 Task: Add an event with the title Casual Interview with Candidate F, date '2023/11/21', time 7:30 AM to 9:30 AM, logged in from the account softage.10@softage.netand send the event invitation to softage.4@softage.net and softage.5@softage.net. Set a reminder for the event At time of event
Action: Mouse moved to (105, 118)
Screenshot: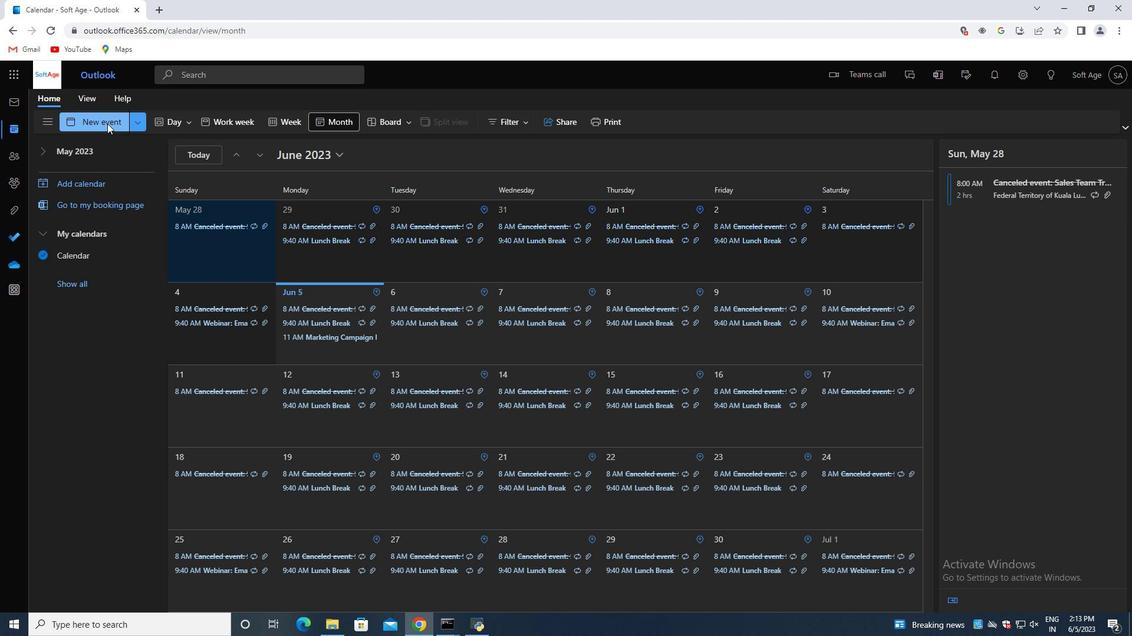 
Action: Mouse pressed left at (105, 118)
Screenshot: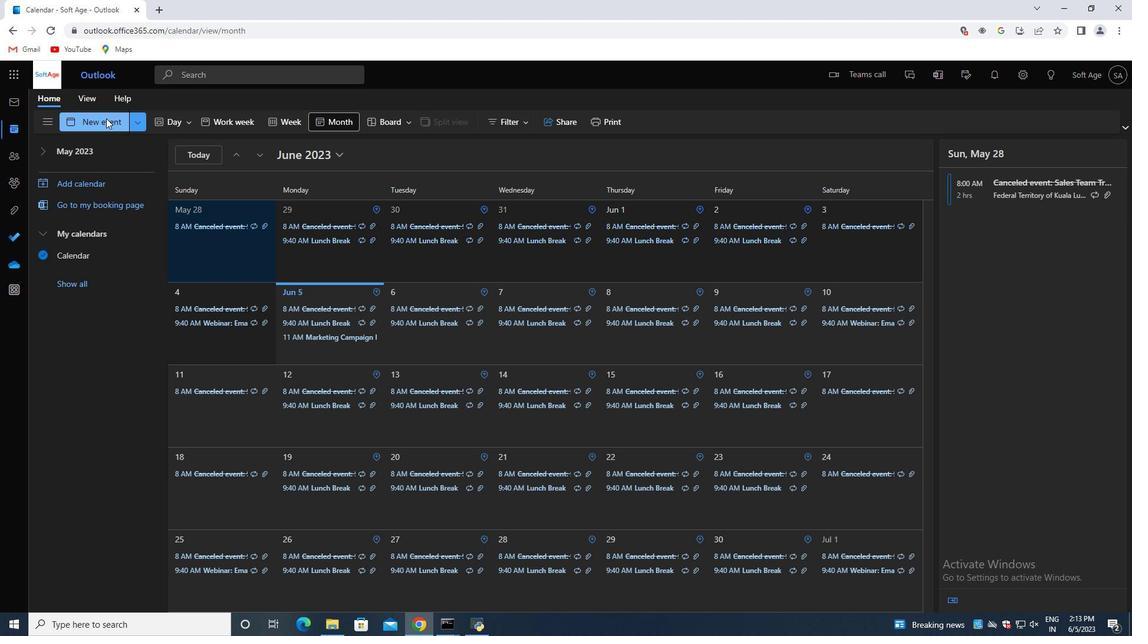 
Action: Mouse moved to (291, 194)
Screenshot: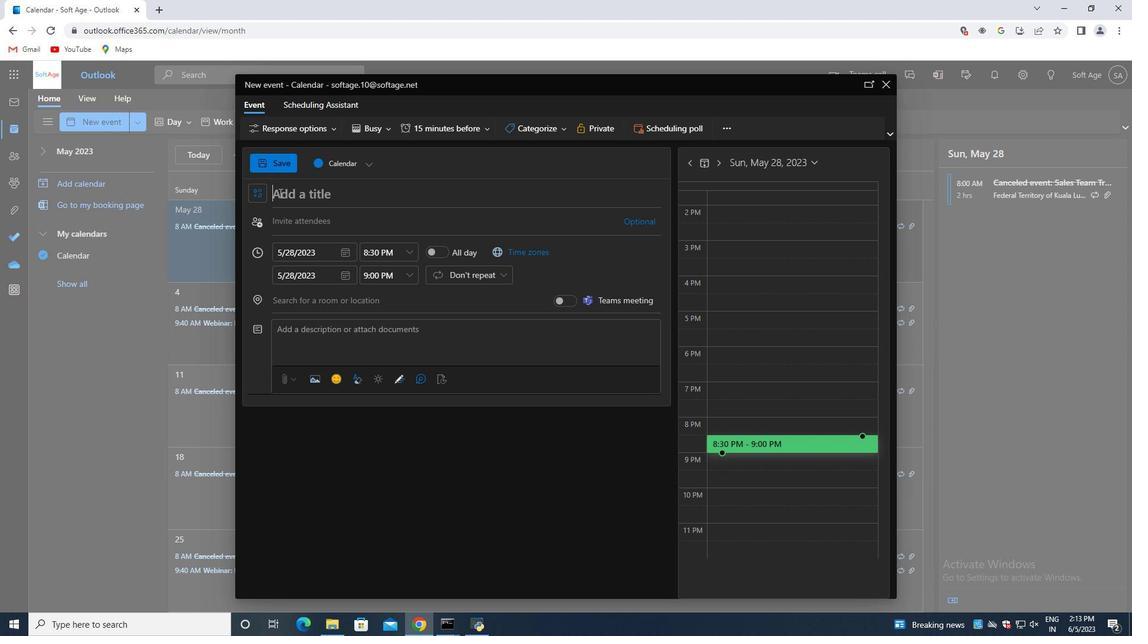 
Action: Mouse pressed left at (291, 194)
Screenshot: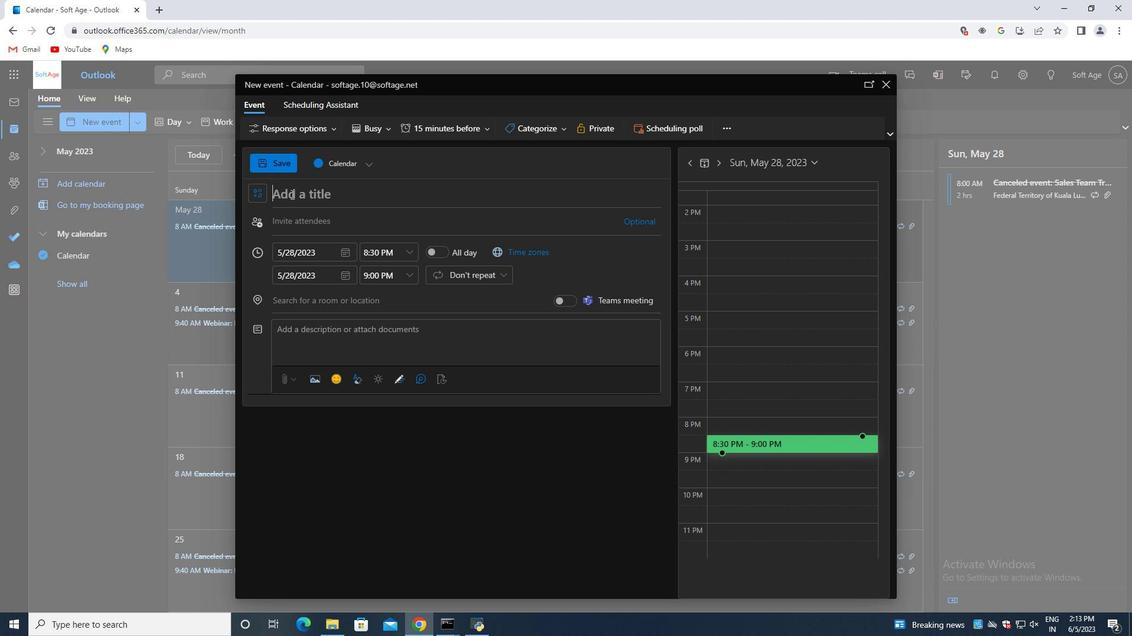 
Action: Key pressed <Key.shift>Casual<Key.space><Key.shift>Interview<Key.space>with<Key.space><Key.shift><Key.shift>Candidate<Key.space><Key.shift>F
Screenshot: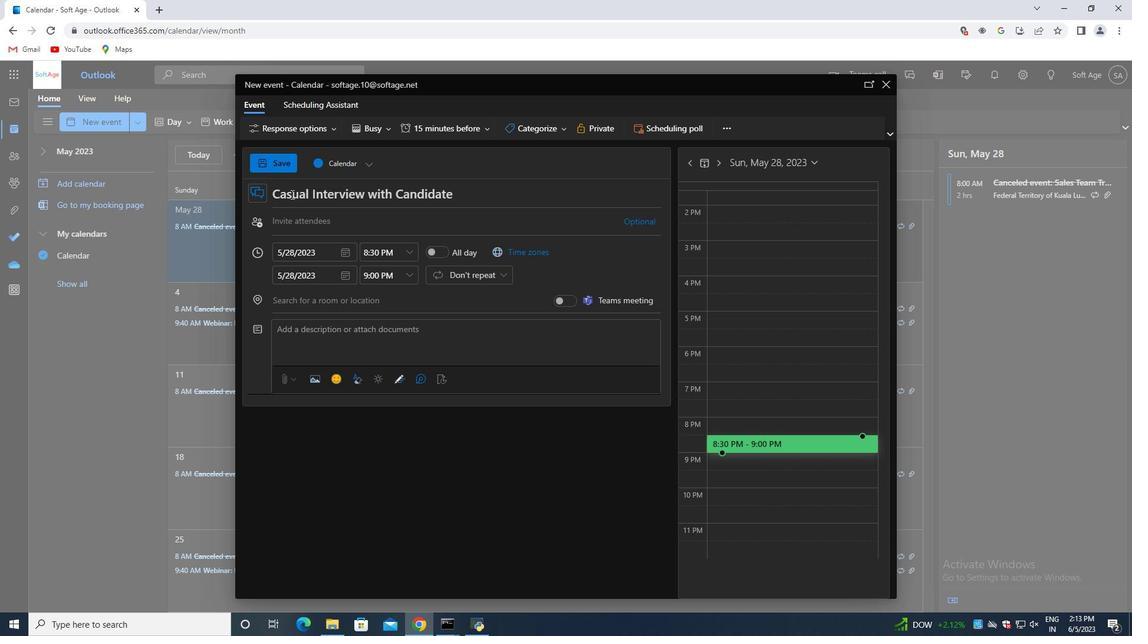 
Action: Mouse moved to (346, 250)
Screenshot: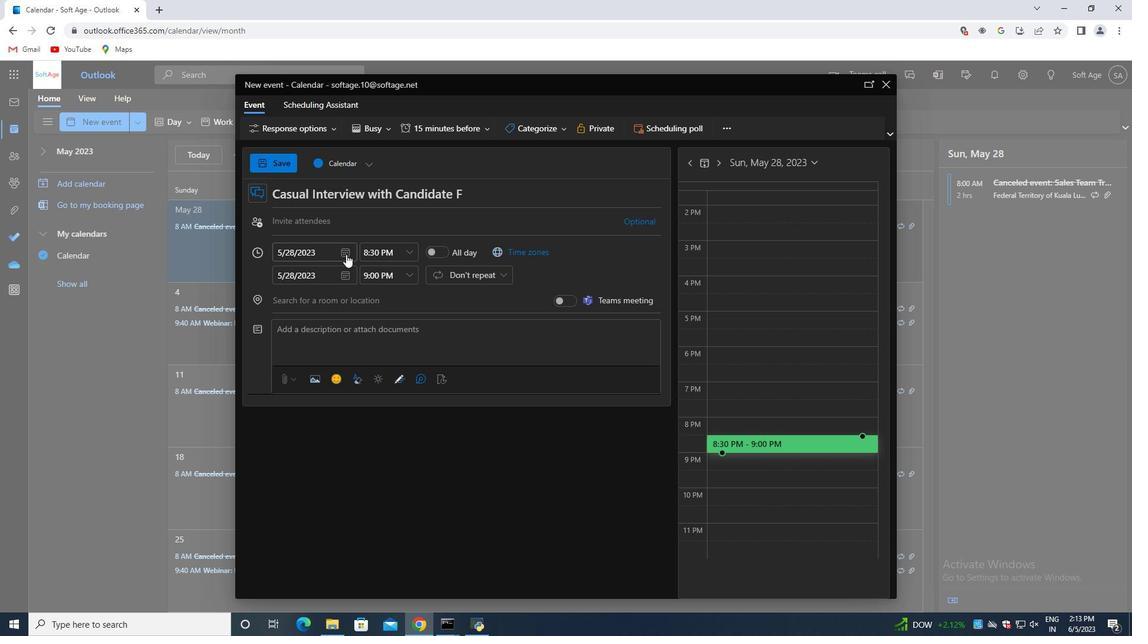 
Action: Mouse pressed left at (346, 250)
Screenshot: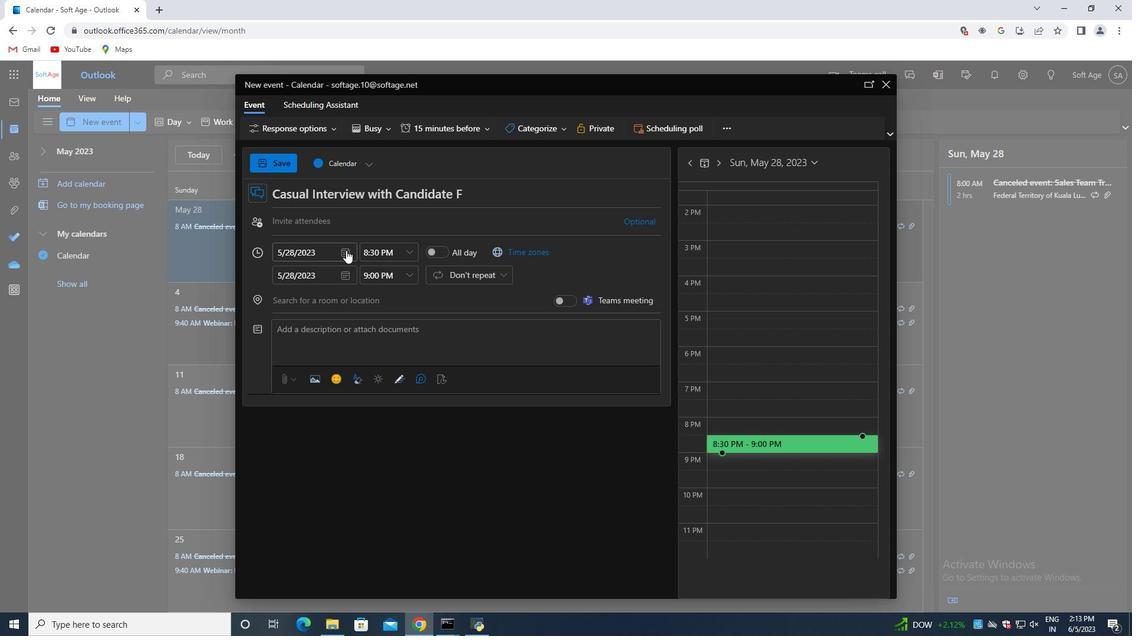 
Action: Mouse moved to (384, 277)
Screenshot: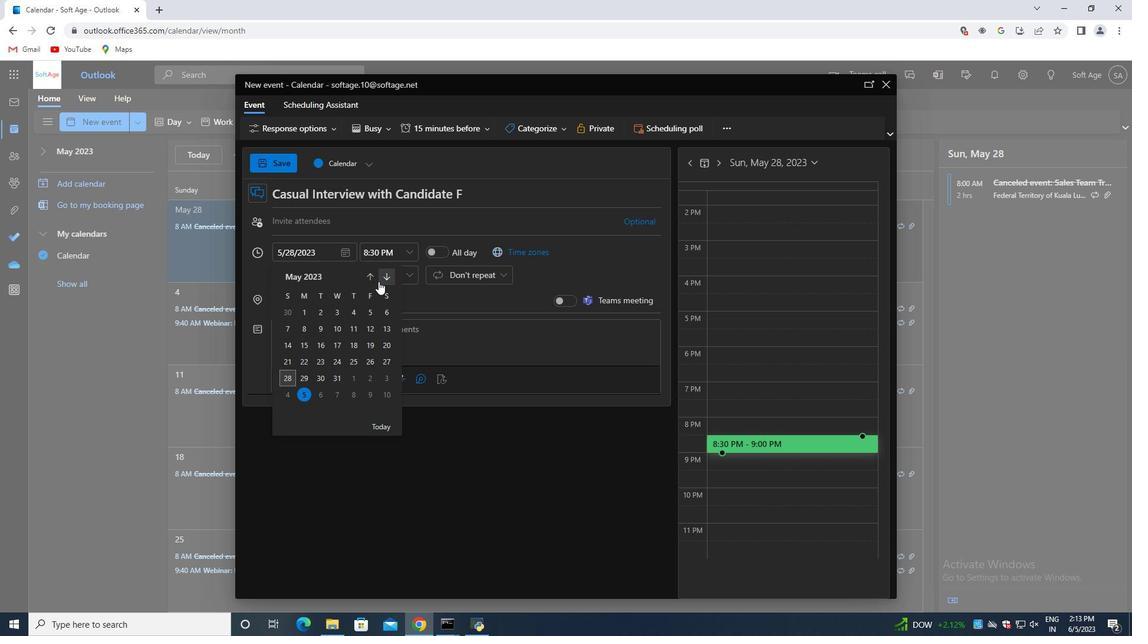 
Action: Mouse pressed left at (384, 277)
Screenshot: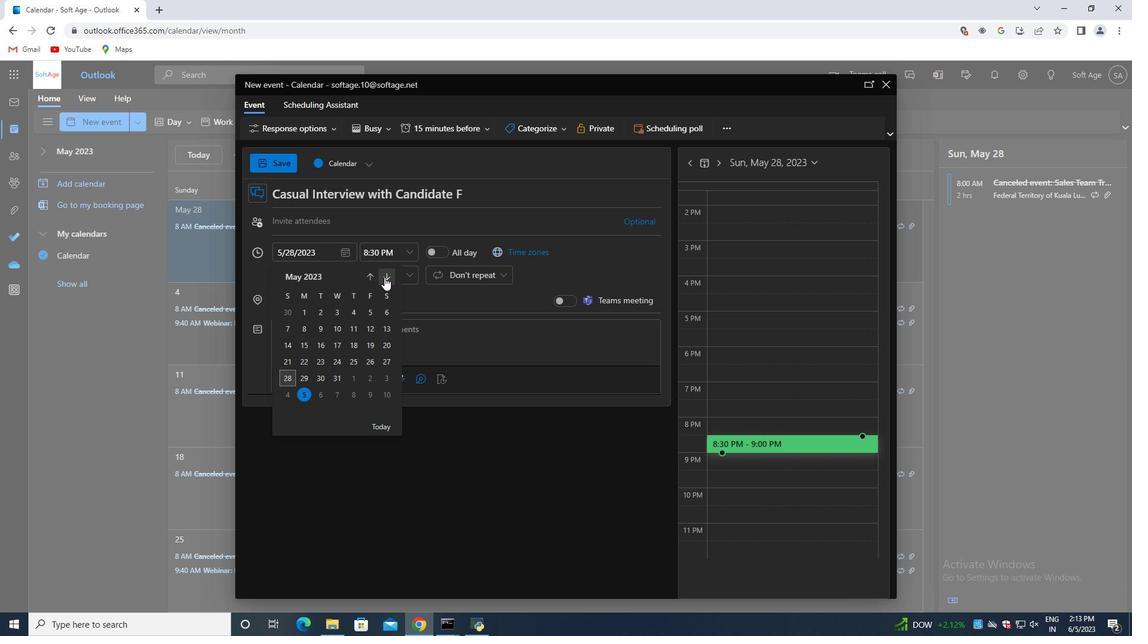 
Action: Mouse pressed left at (384, 277)
Screenshot: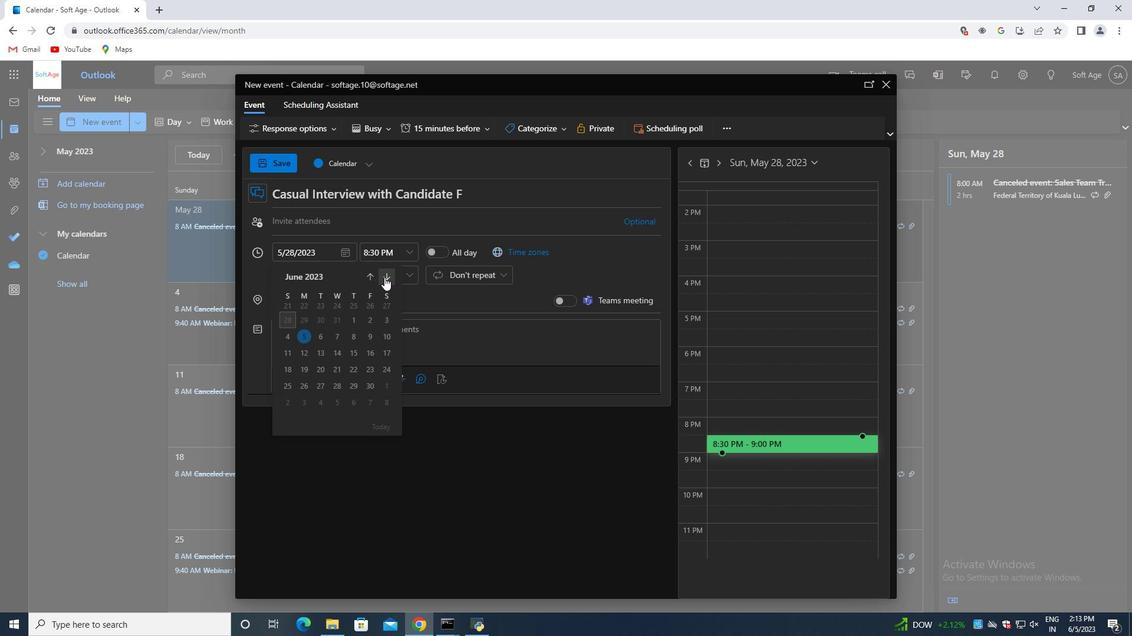 
Action: Mouse pressed left at (384, 277)
Screenshot: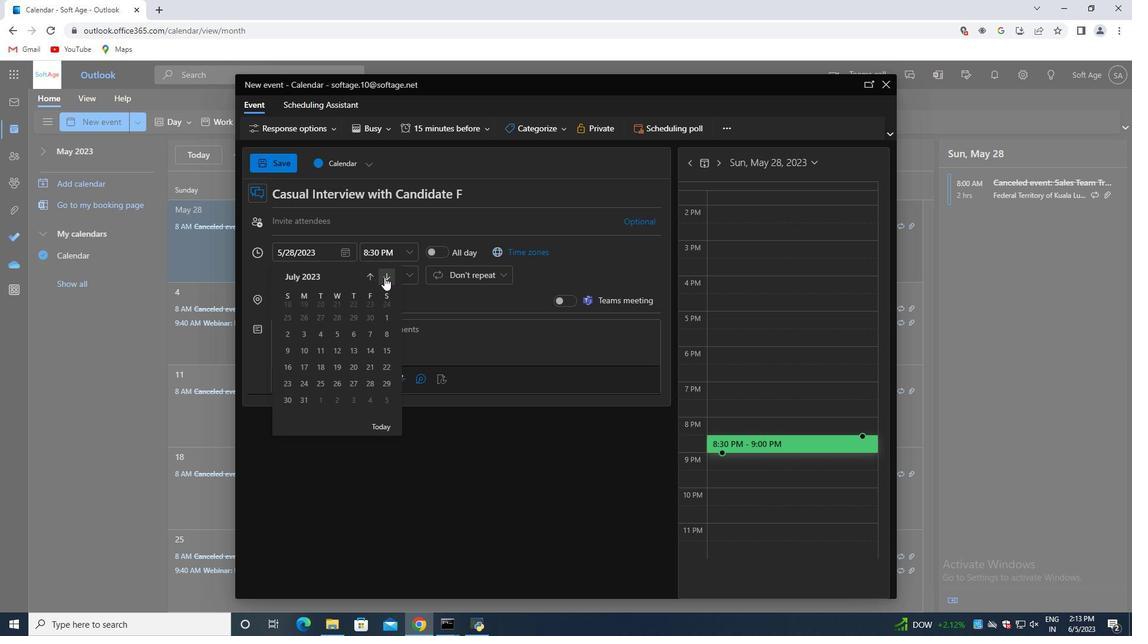 
Action: Mouse moved to (384, 276)
Screenshot: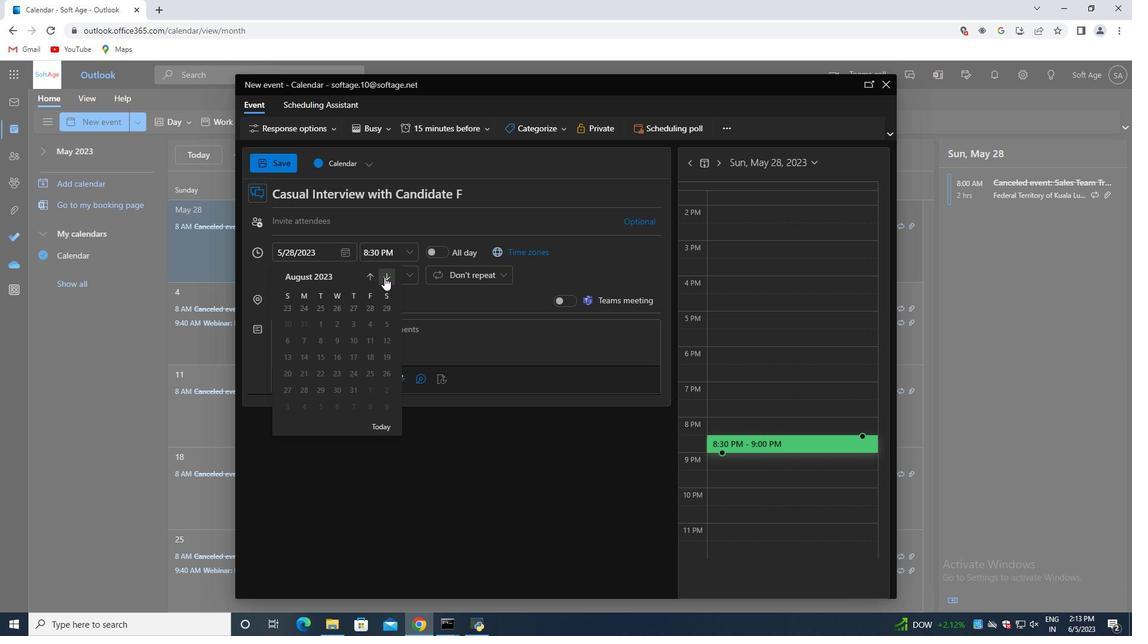 
Action: Mouse pressed left at (384, 276)
Screenshot: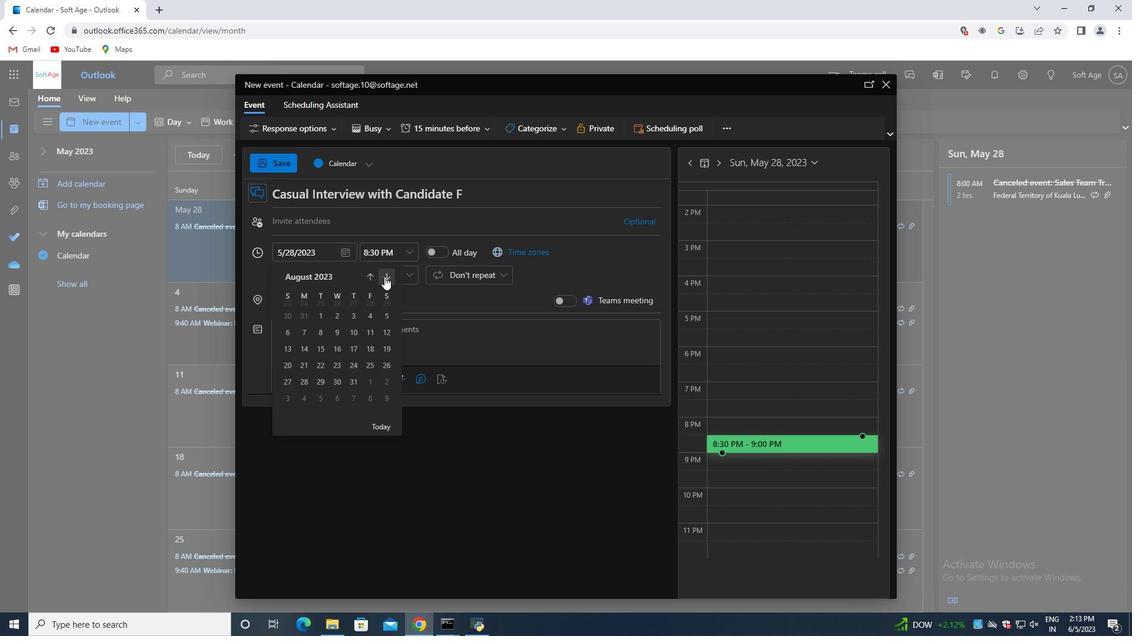 
Action: Mouse pressed left at (384, 276)
Screenshot: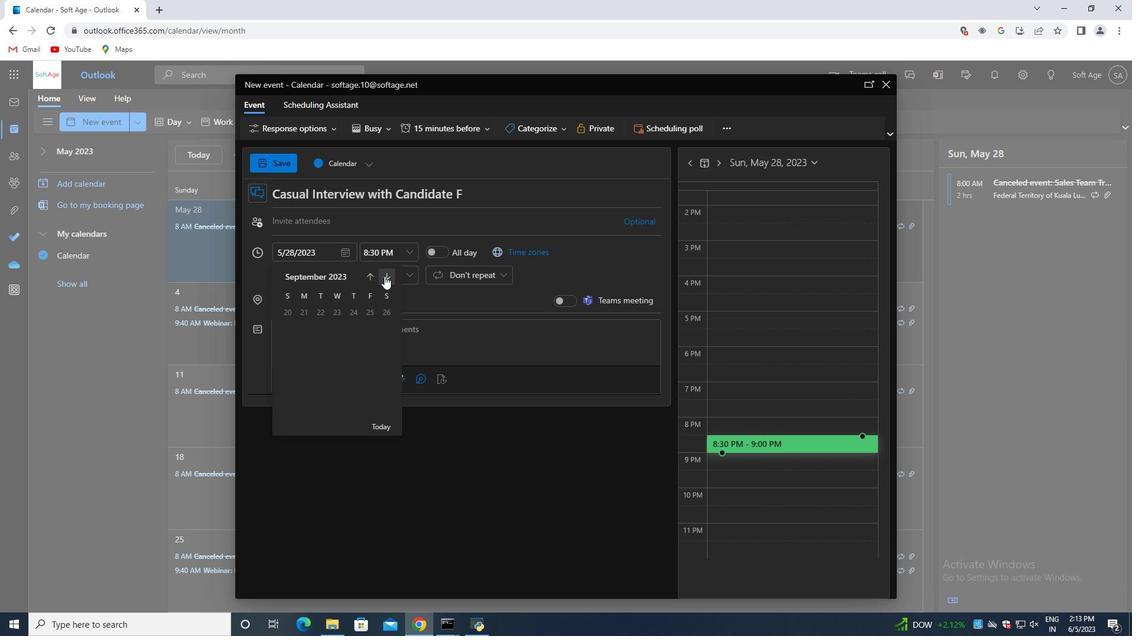 
Action: Mouse pressed left at (384, 276)
Screenshot: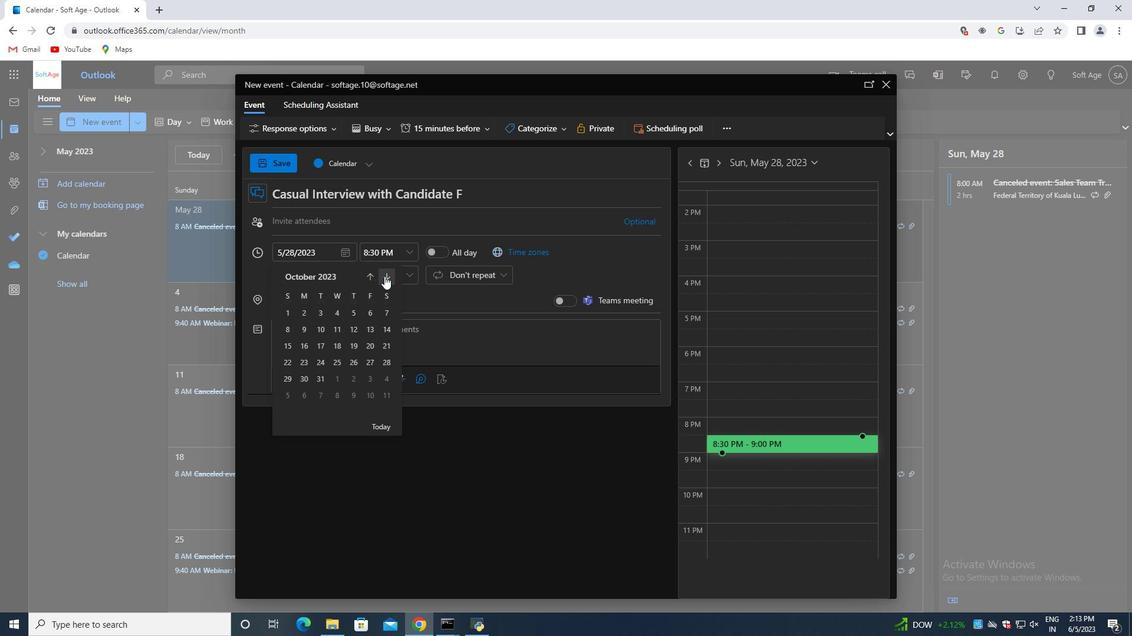 
Action: Mouse moved to (317, 363)
Screenshot: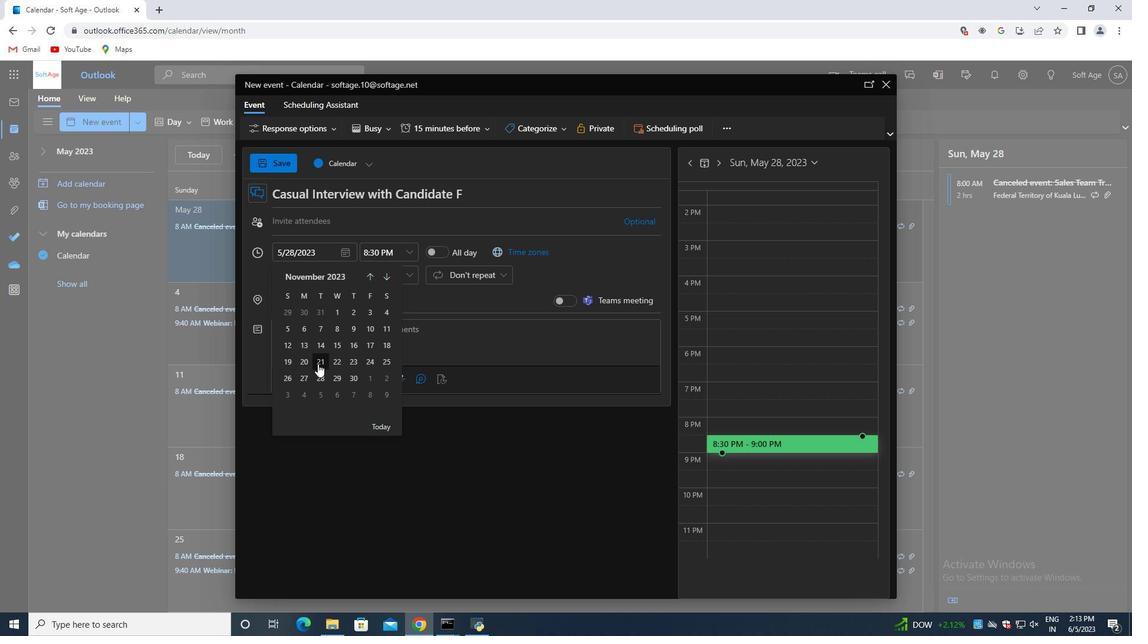 
Action: Mouse pressed left at (317, 363)
Screenshot: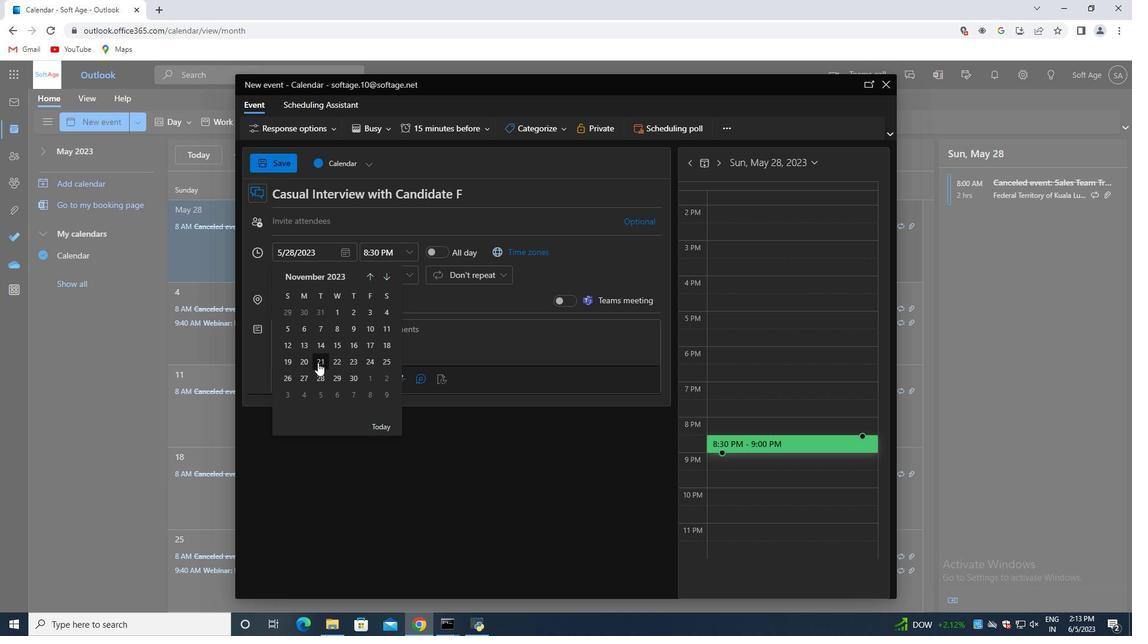 
Action: Mouse moved to (410, 257)
Screenshot: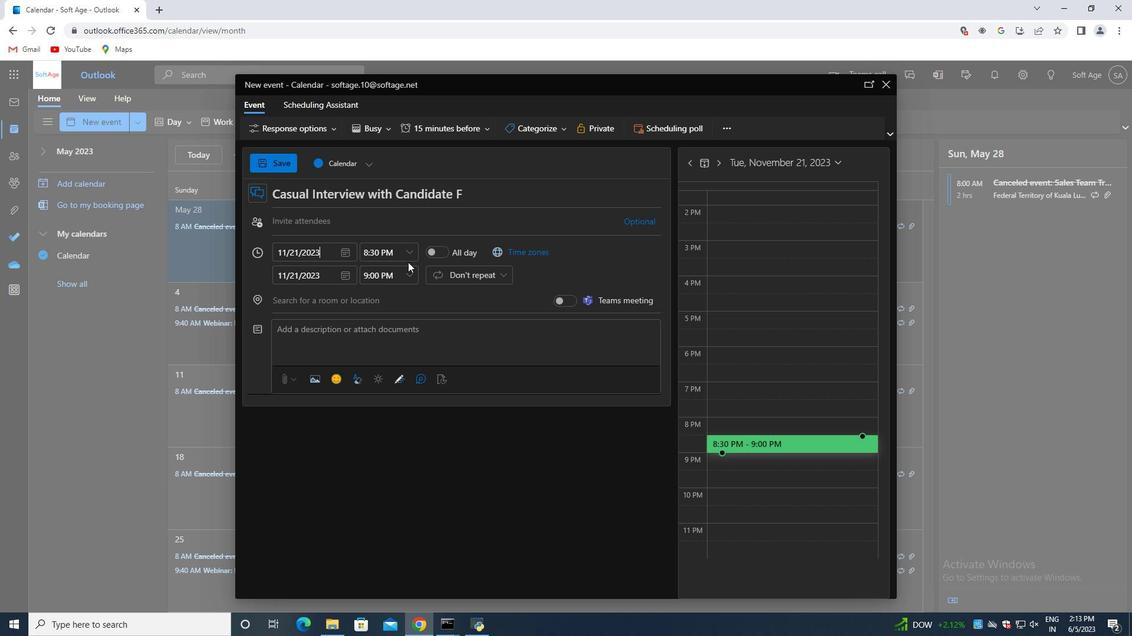 
Action: Mouse pressed left at (410, 257)
Screenshot: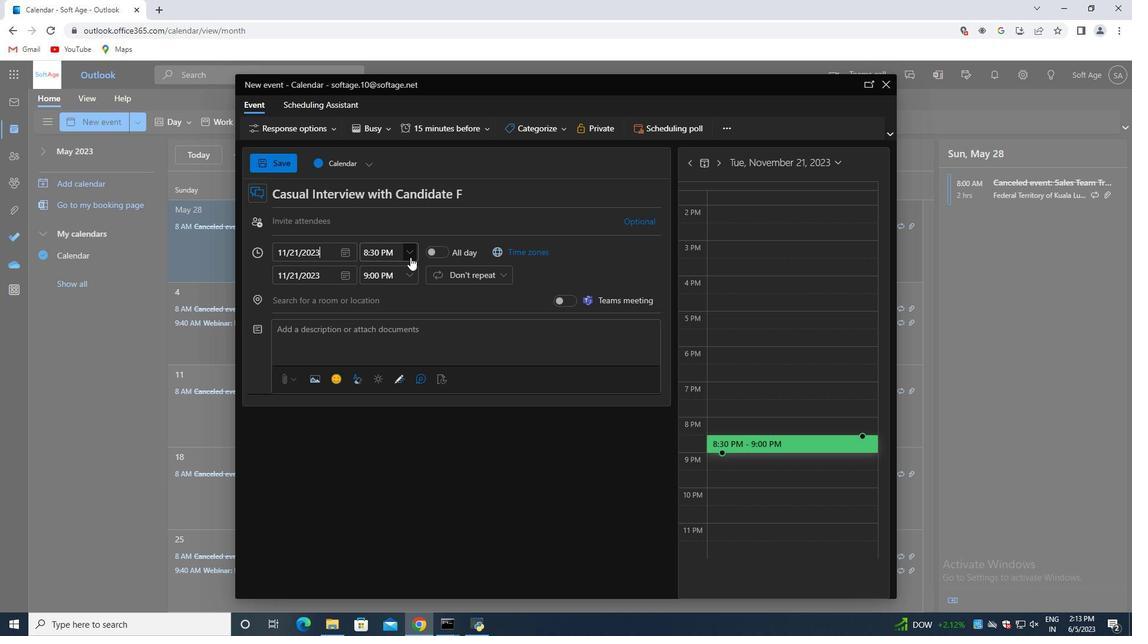 
Action: Mouse moved to (425, 265)
Screenshot: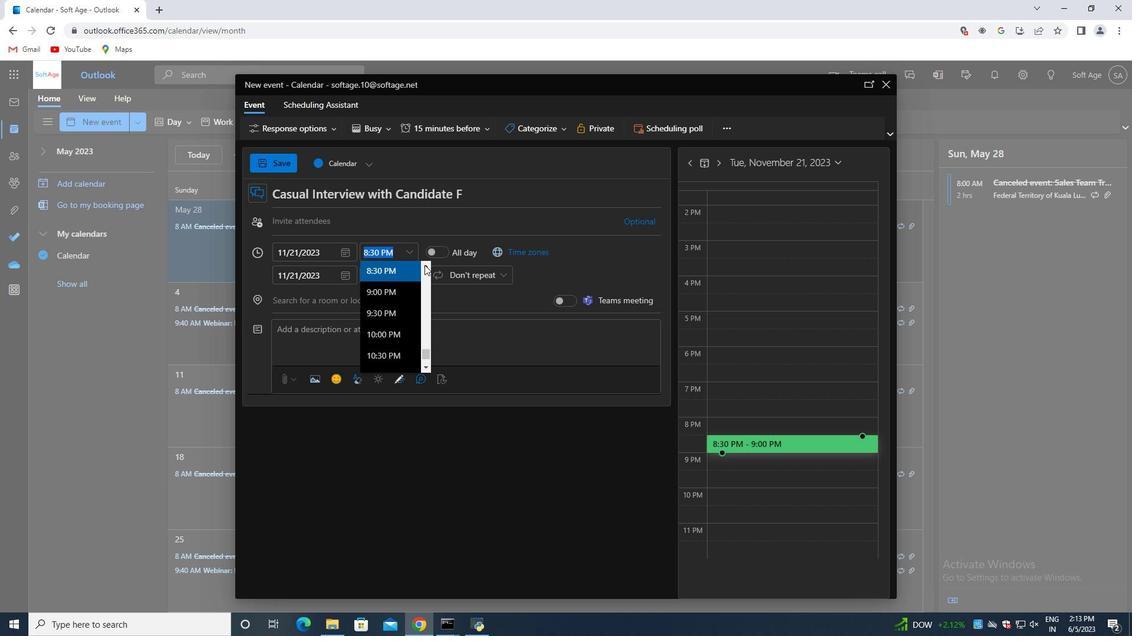 
Action: Mouse pressed left at (425, 265)
Screenshot: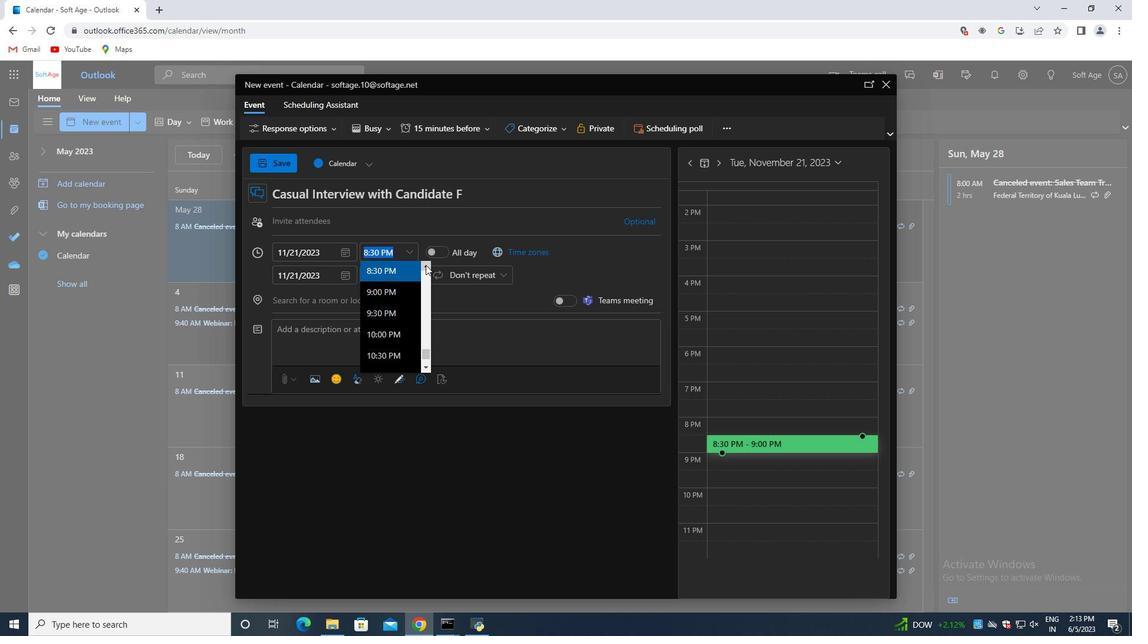 
Action: Mouse pressed left at (425, 265)
Screenshot: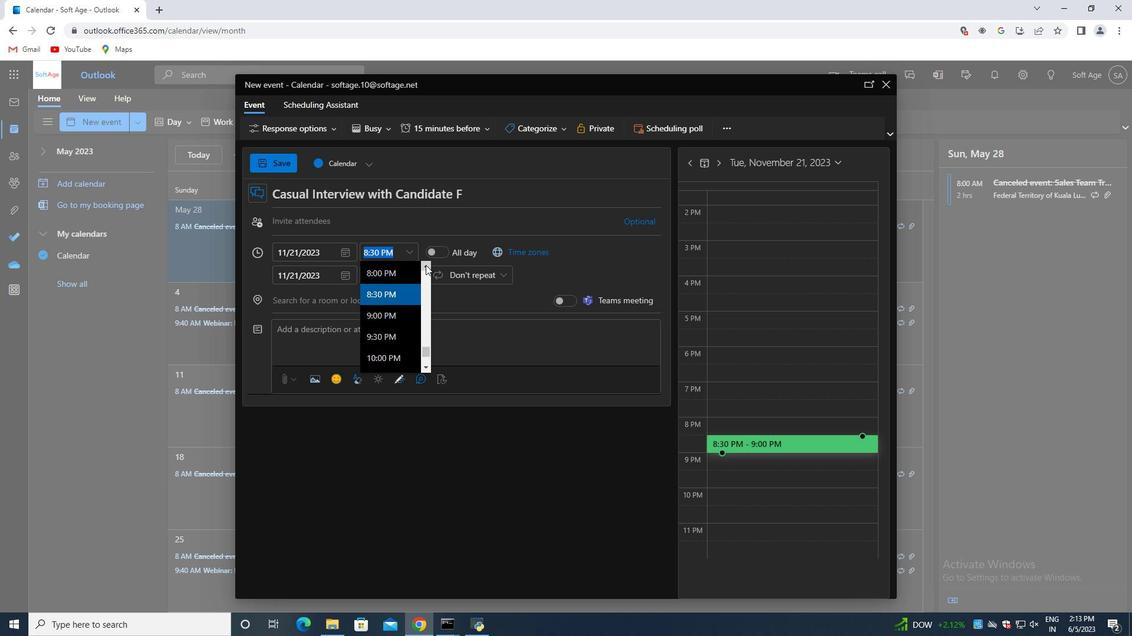 
Action: Mouse pressed left at (425, 265)
Screenshot: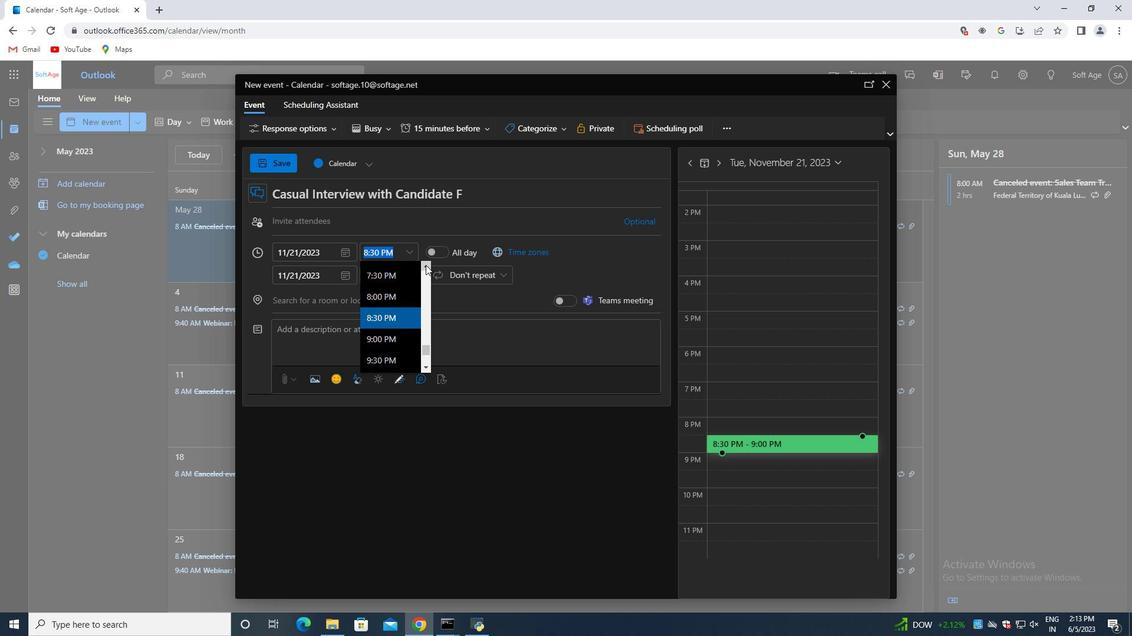 
Action: Mouse pressed left at (425, 265)
Screenshot: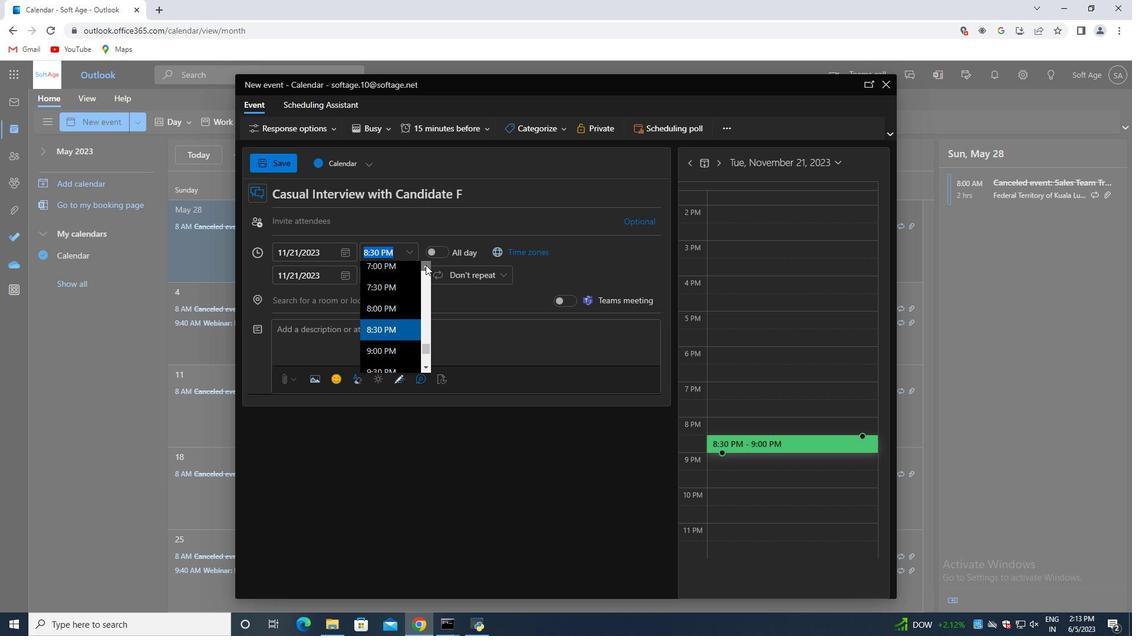 
Action: Mouse pressed left at (425, 265)
Screenshot: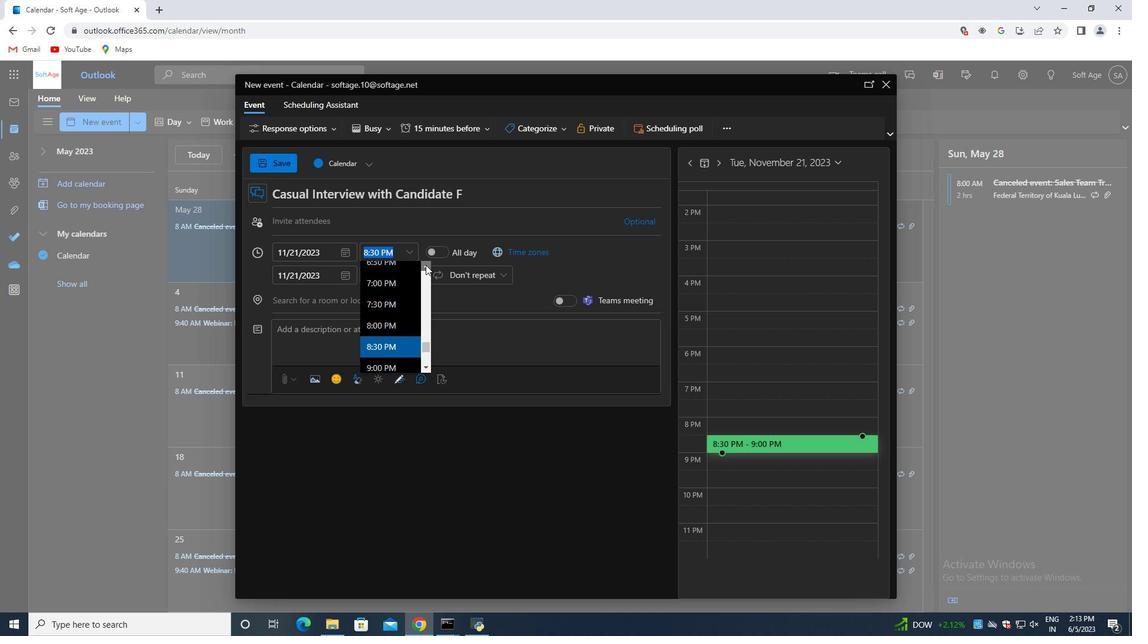 
Action: Mouse pressed left at (425, 265)
Screenshot: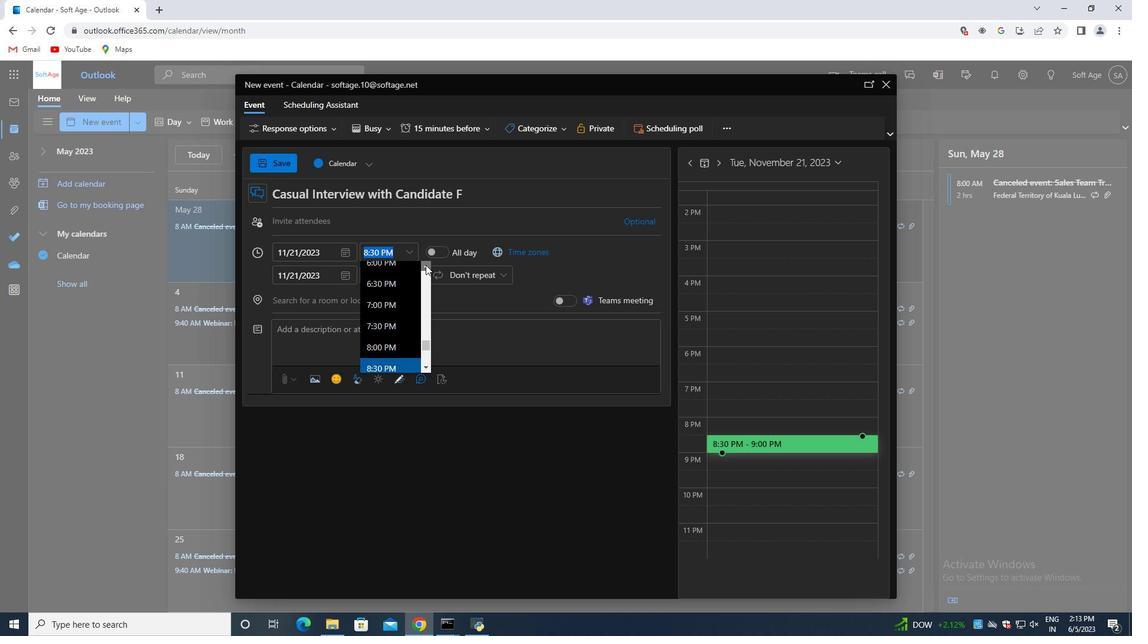 
Action: Mouse pressed left at (425, 265)
Screenshot: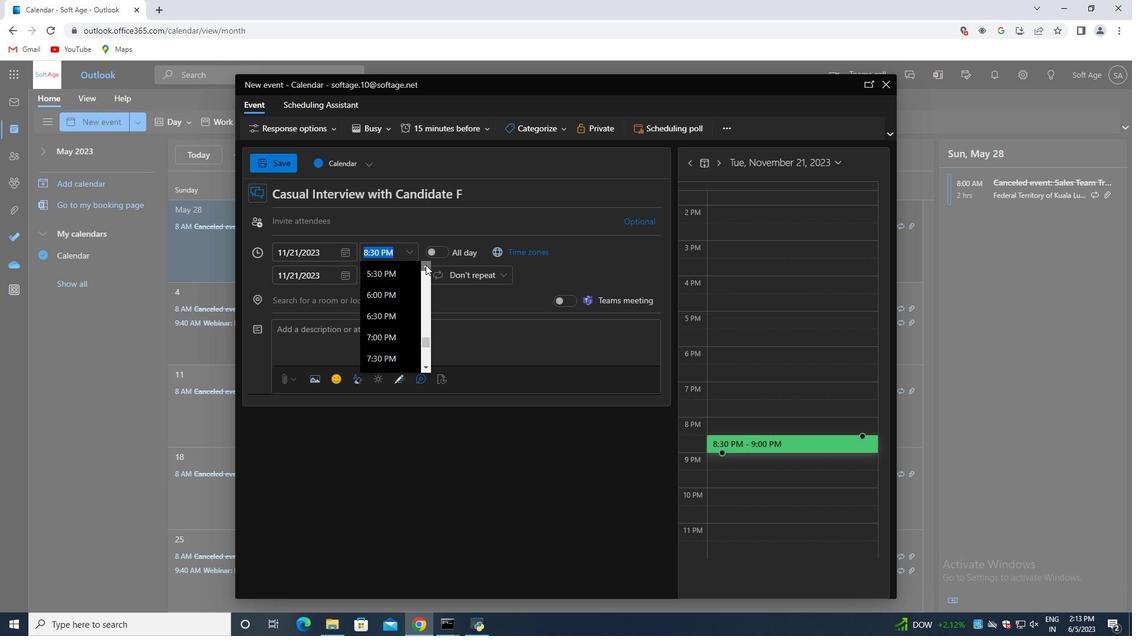 
Action: Mouse pressed left at (425, 265)
Screenshot: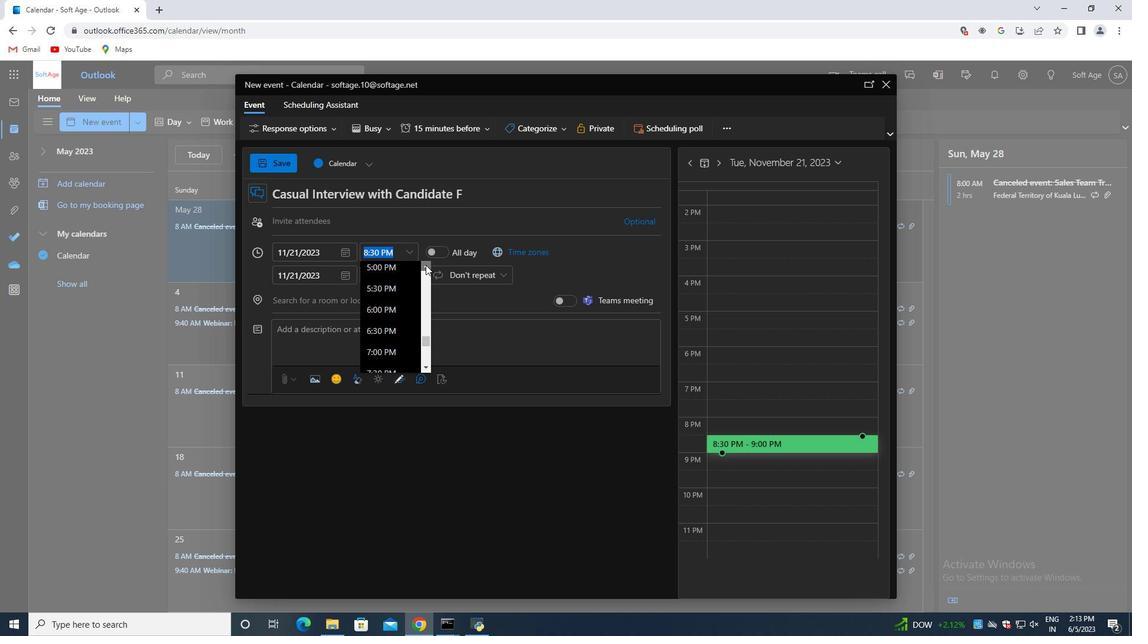 
Action: Mouse pressed left at (425, 265)
Screenshot: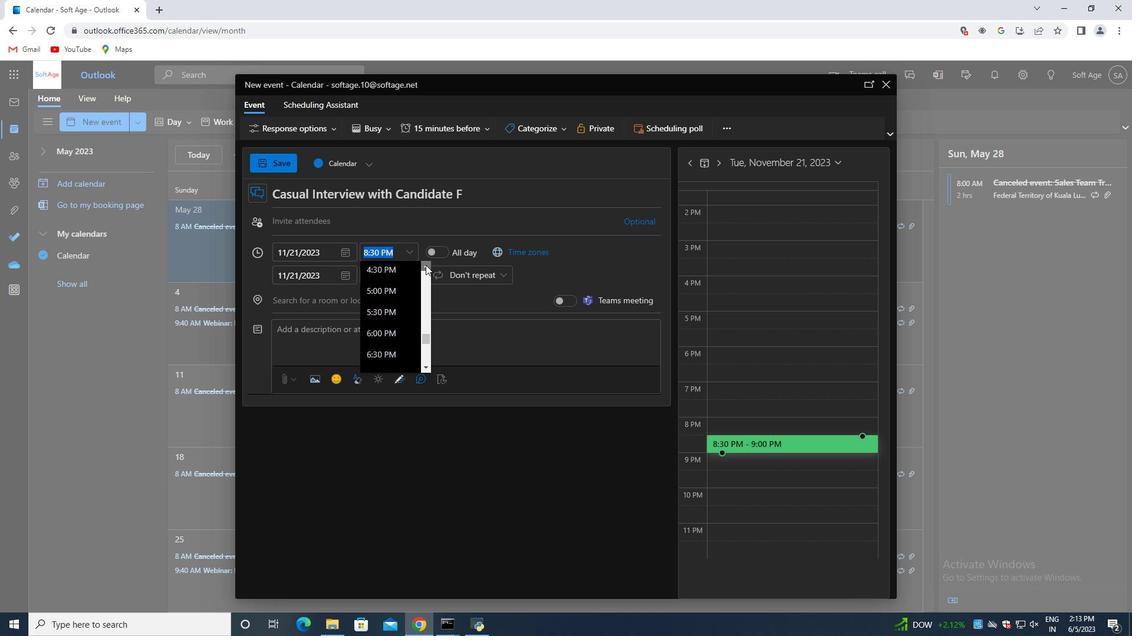 
Action: Mouse pressed left at (425, 265)
Screenshot: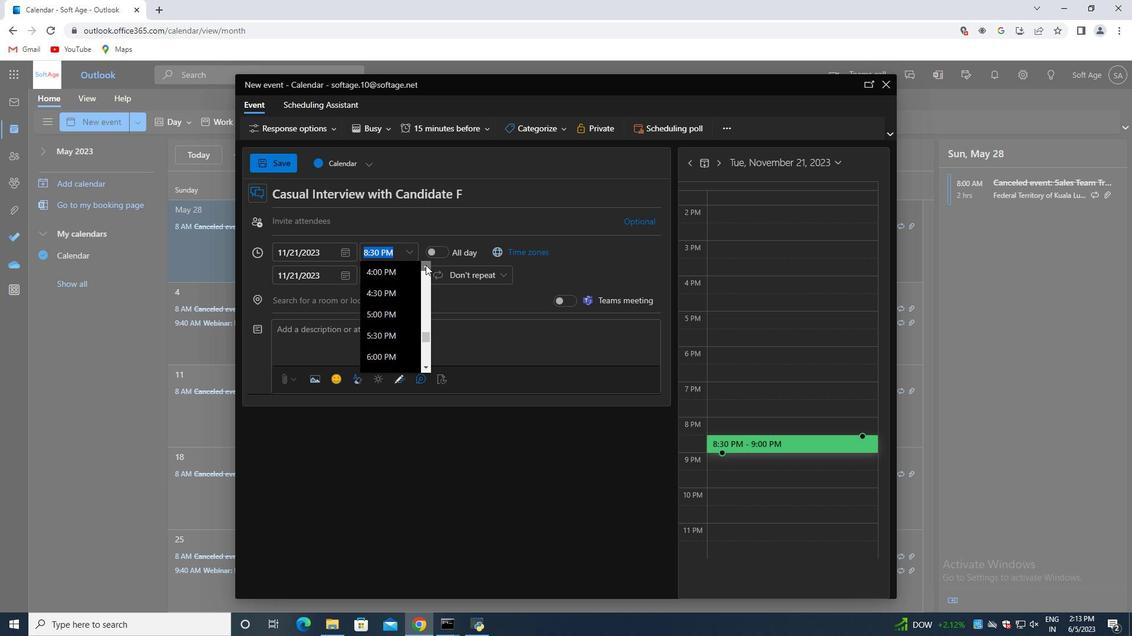 
Action: Mouse pressed left at (425, 265)
Screenshot: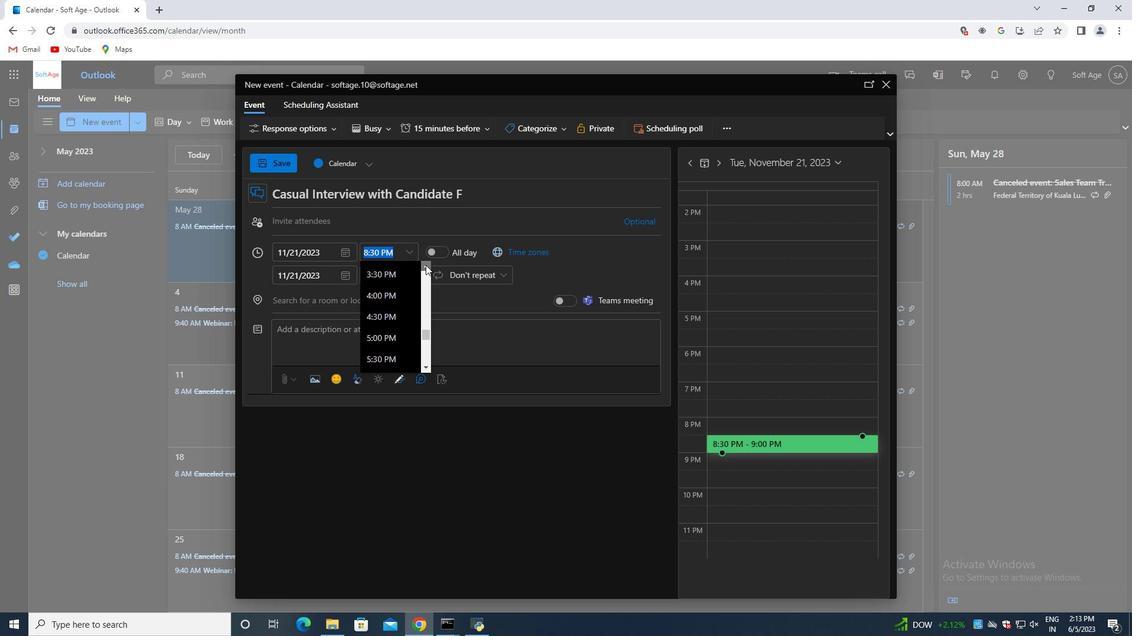 
Action: Mouse pressed left at (425, 265)
Screenshot: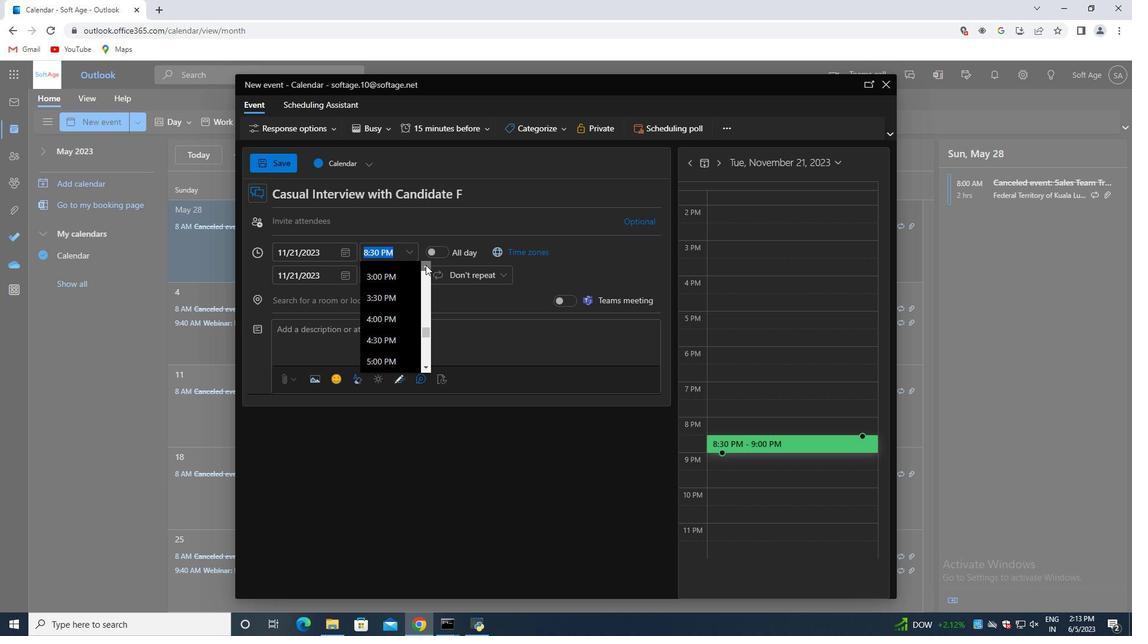 
Action: Mouse pressed left at (425, 265)
Screenshot: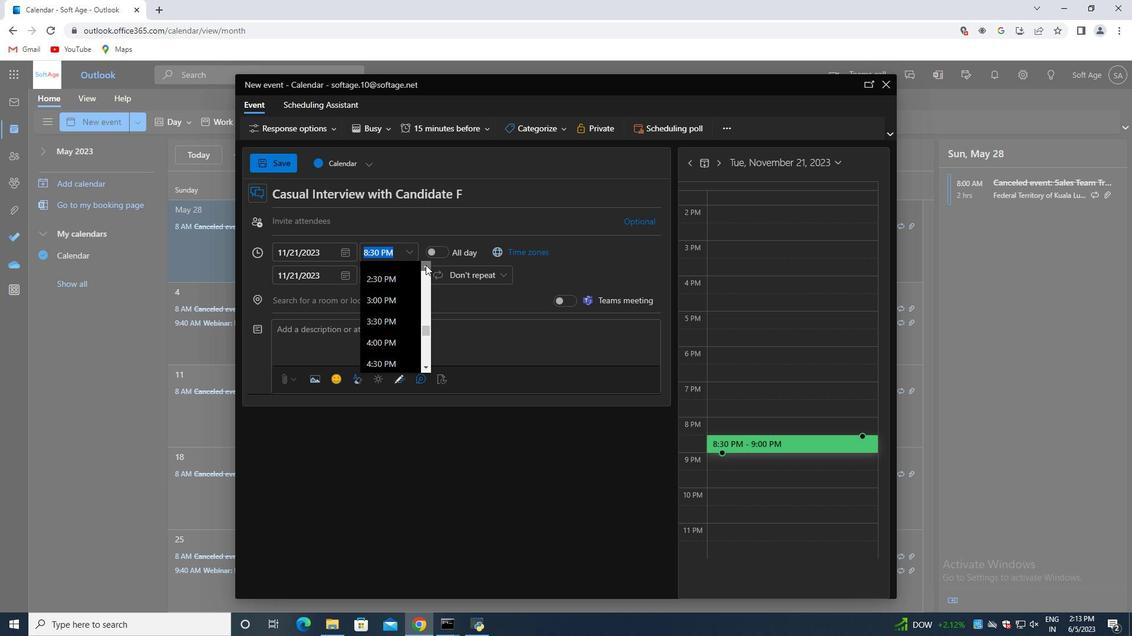 
Action: Mouse pressed left at (425, 265)
Screenshot: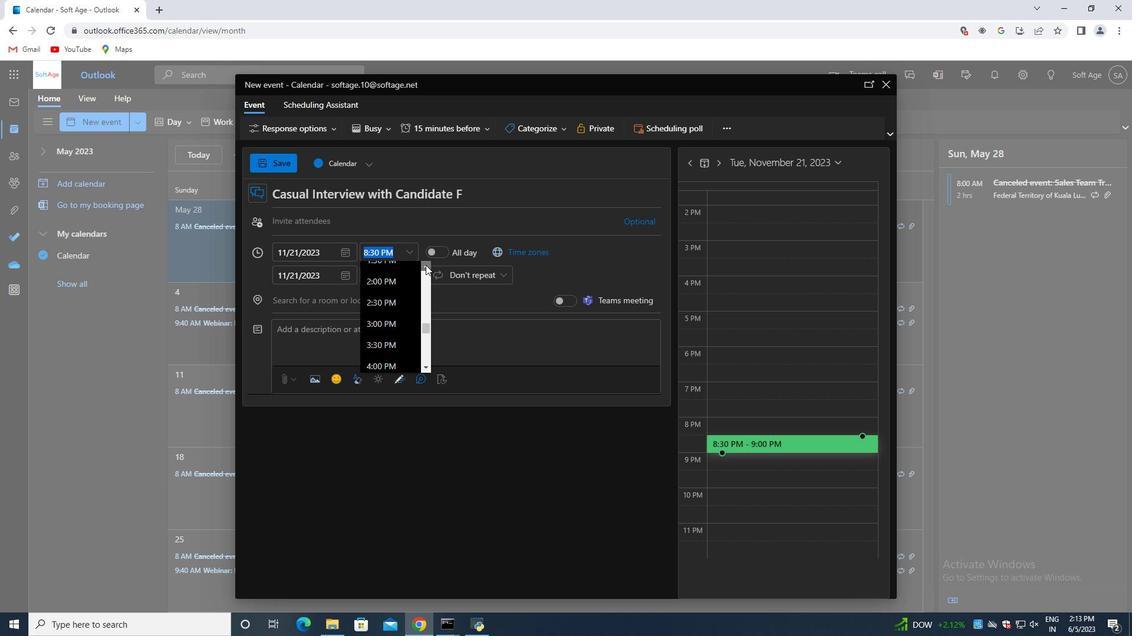 
Action: Mouse pressed left at (425, 265)
Screenshot: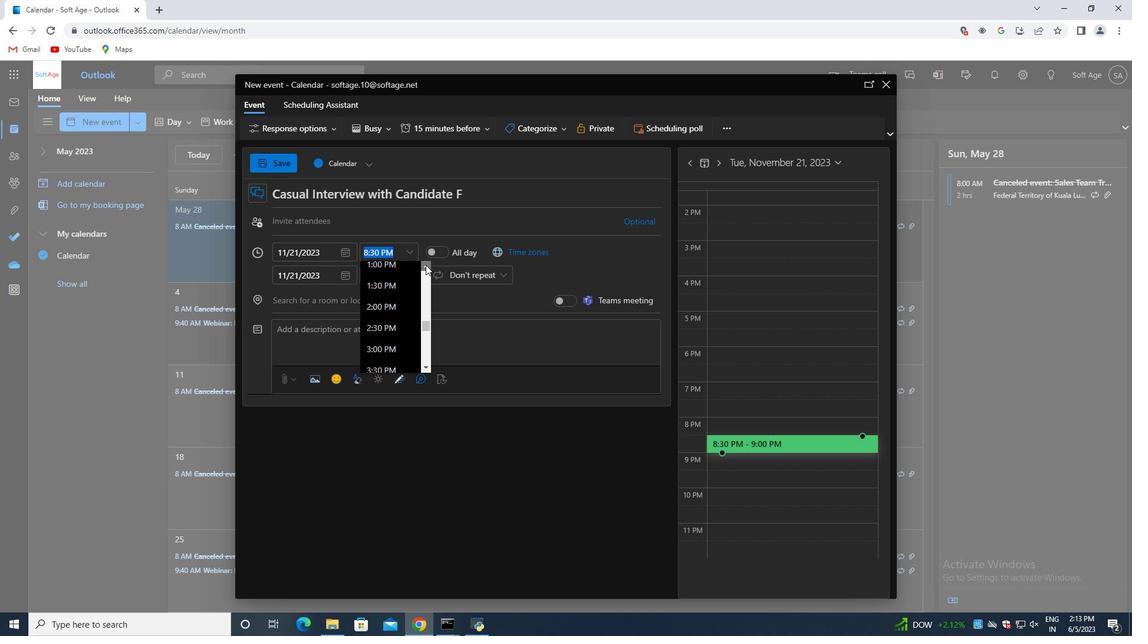 
Action: Mouse pressed left at (425, 265)
Screenshot: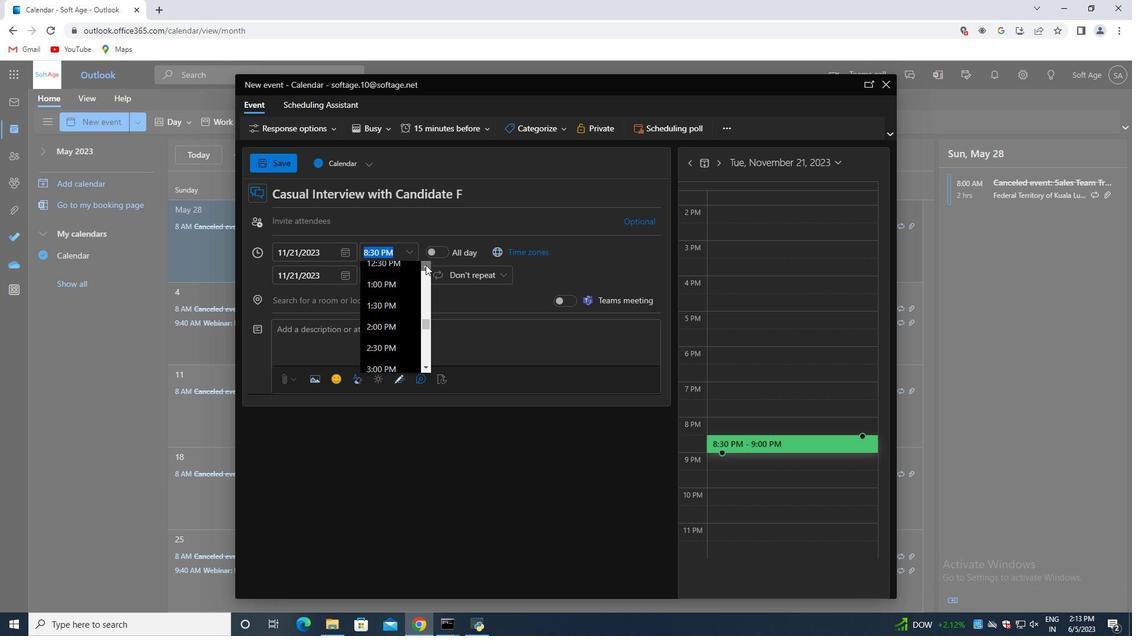 
Action: Mouse pressed left at (425, 265)
Screenshot: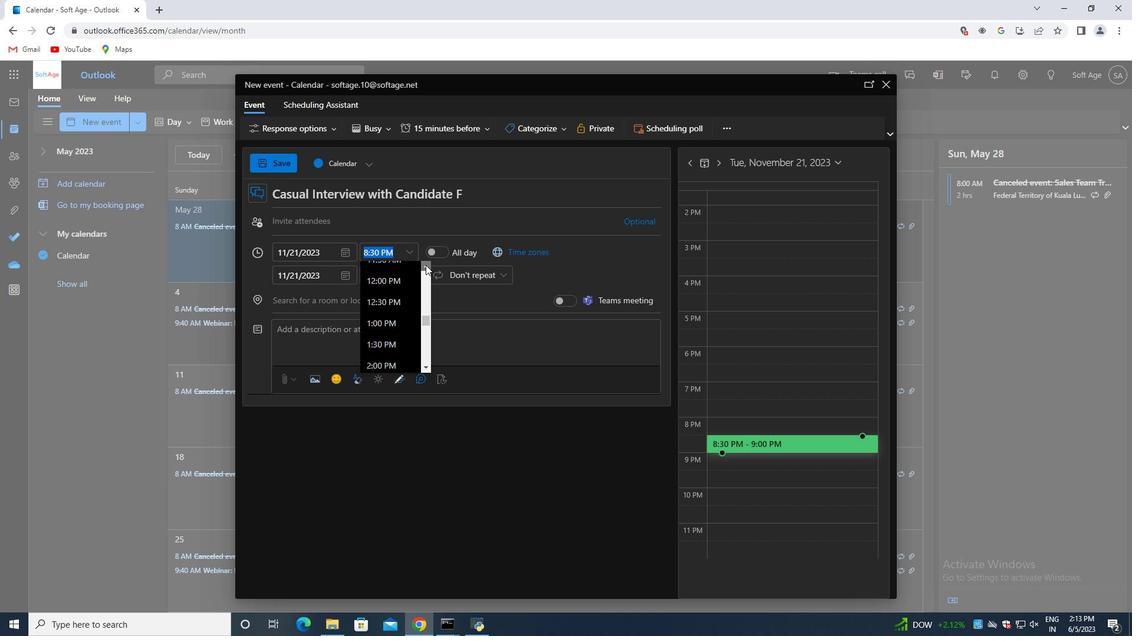 
Action: Mouse pressed left at (425, 265)
Screenshot: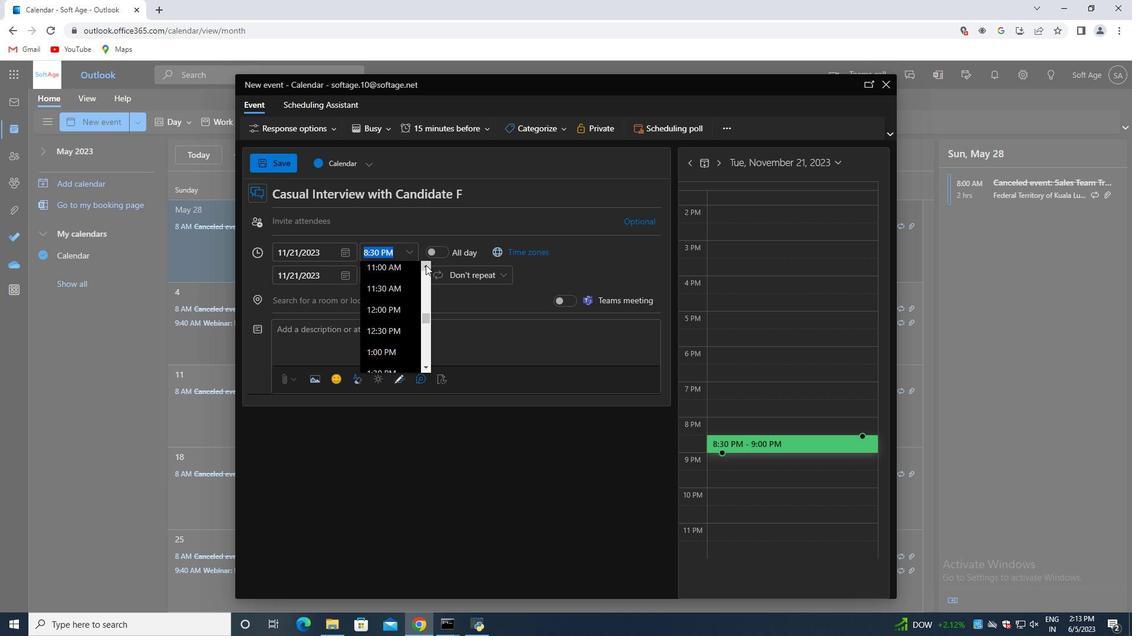 
Action: Mouse pressed left at (425, 265)
Screenshot: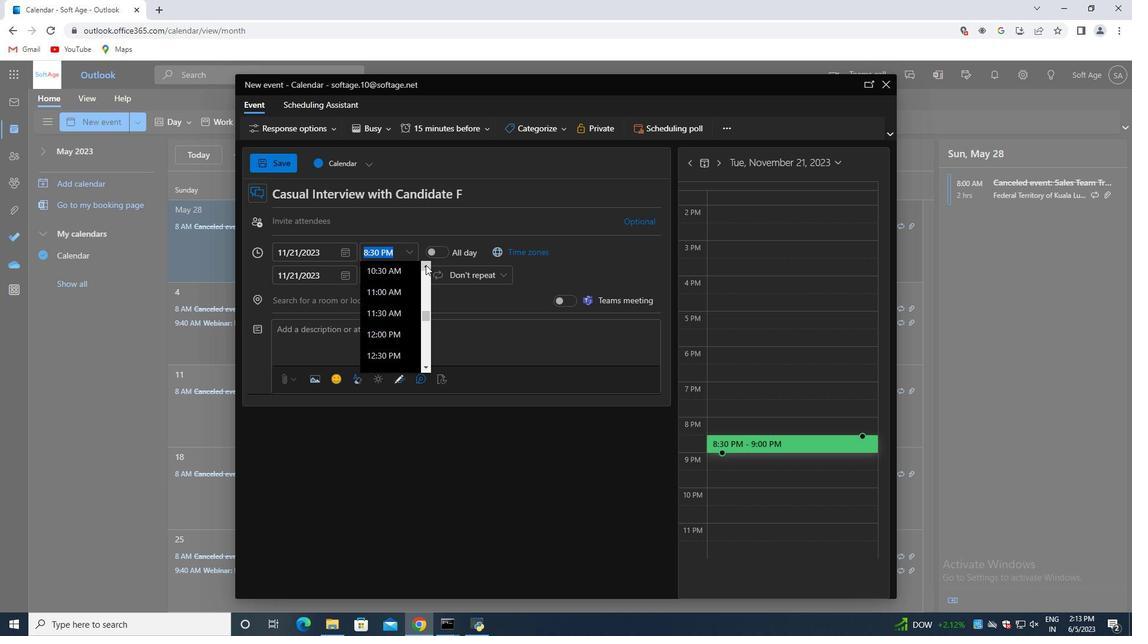 
Action: Mouse pressed left at (425, 265)
Screenshot: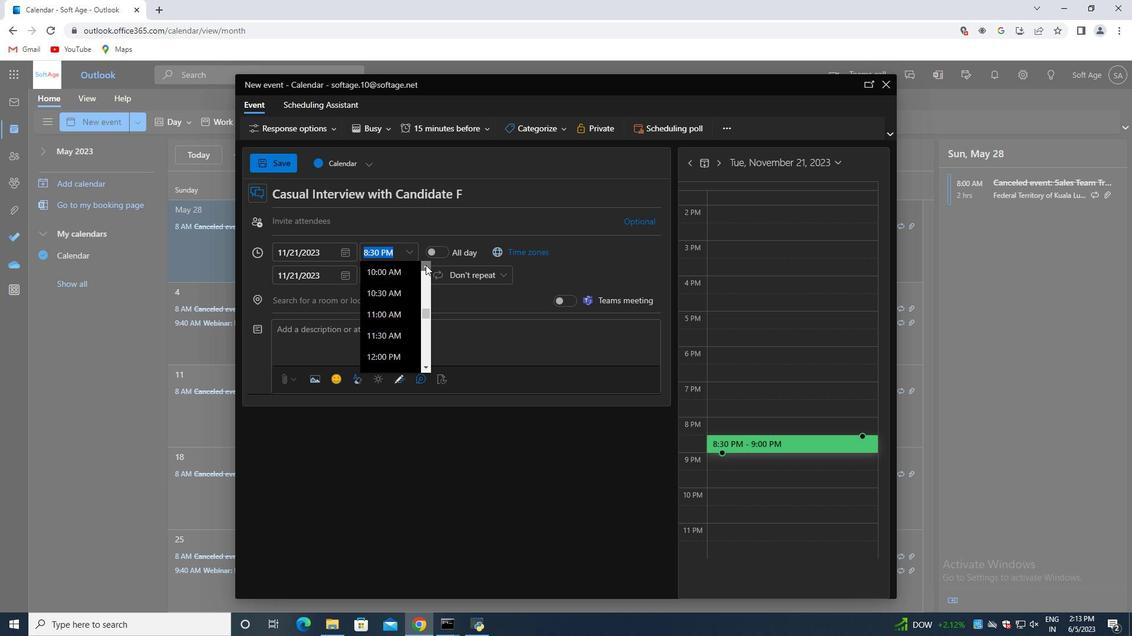 
Action: Mouse pressed left at (425, 265)
Screenshot: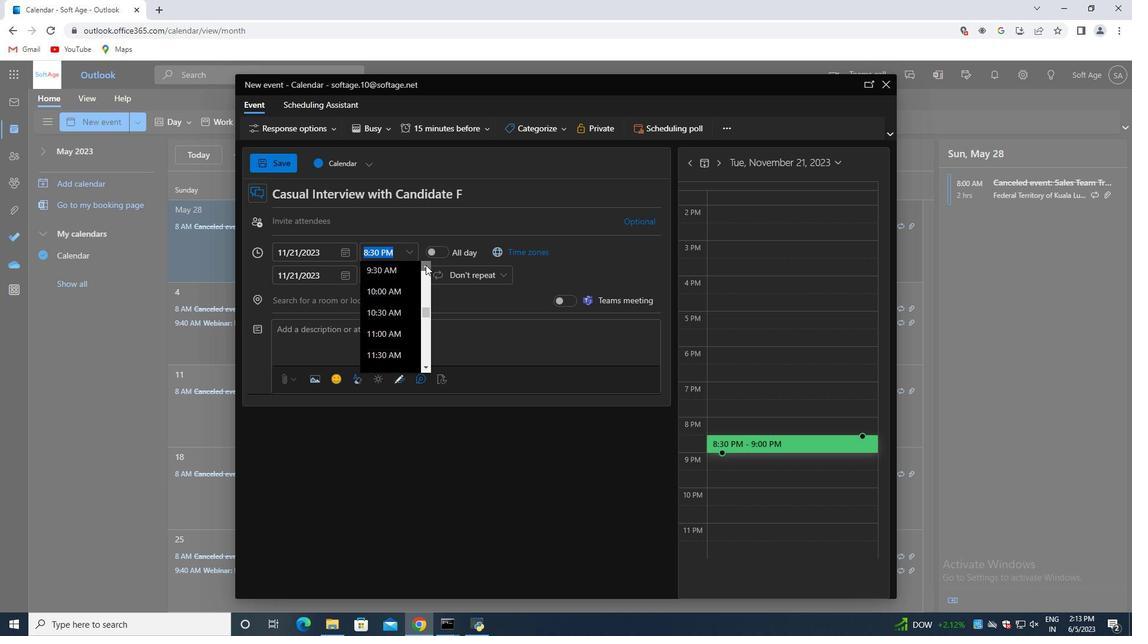 
Action: Mouse pressed left at (425, 265)
Screenshot: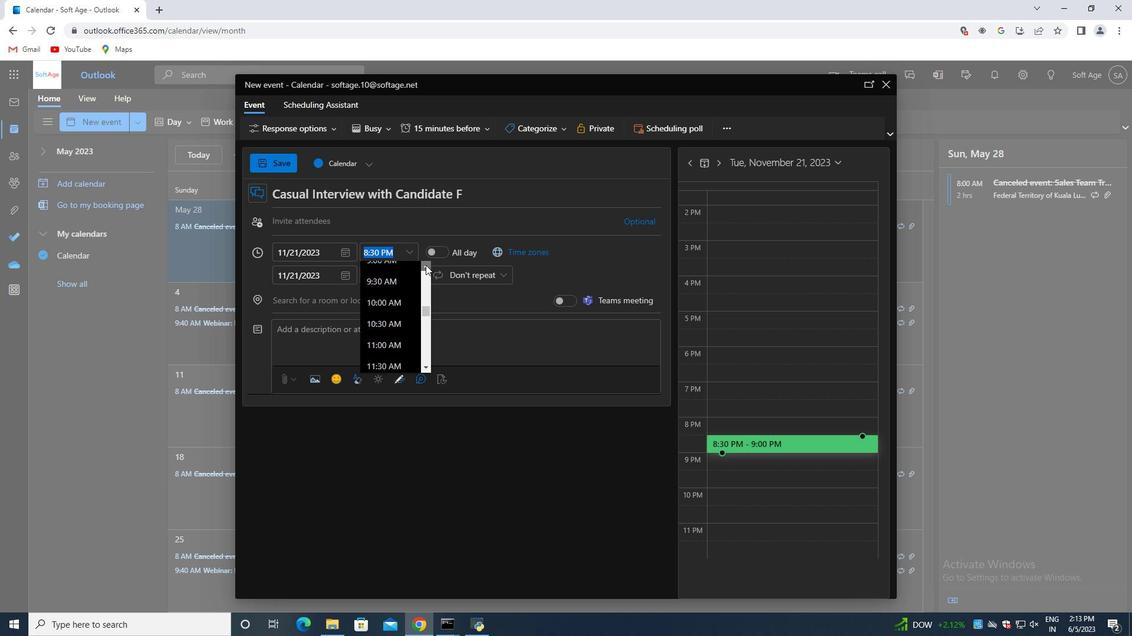 
Action: Mouse pressed left at (425, 265)
Screenshot: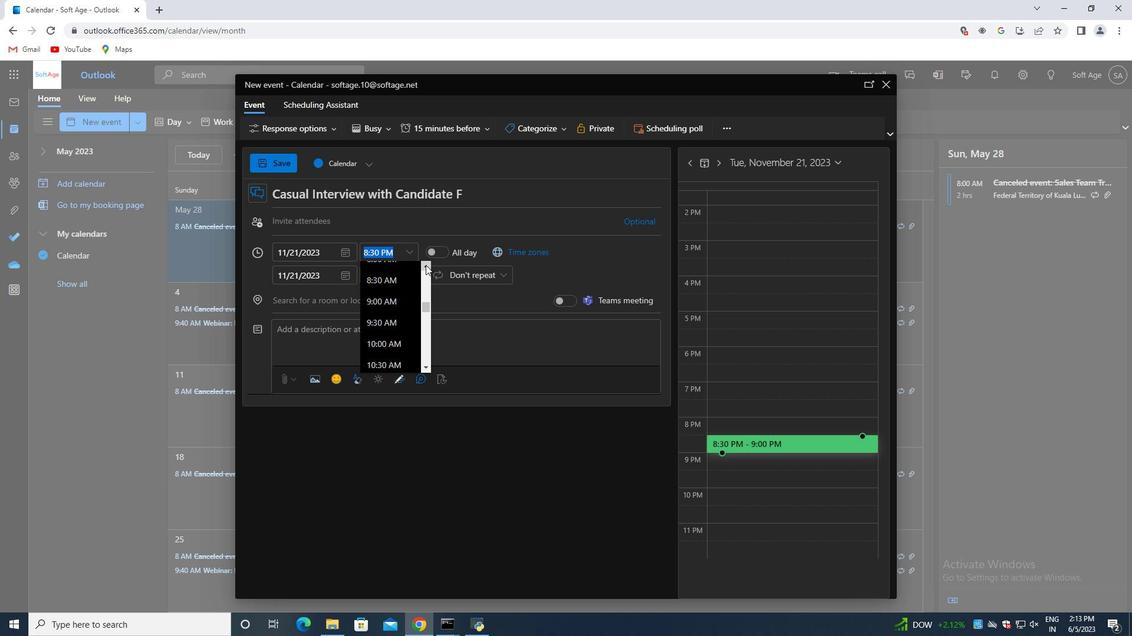 
Action: Mouse pressed left at (425, 265)
Screenshot: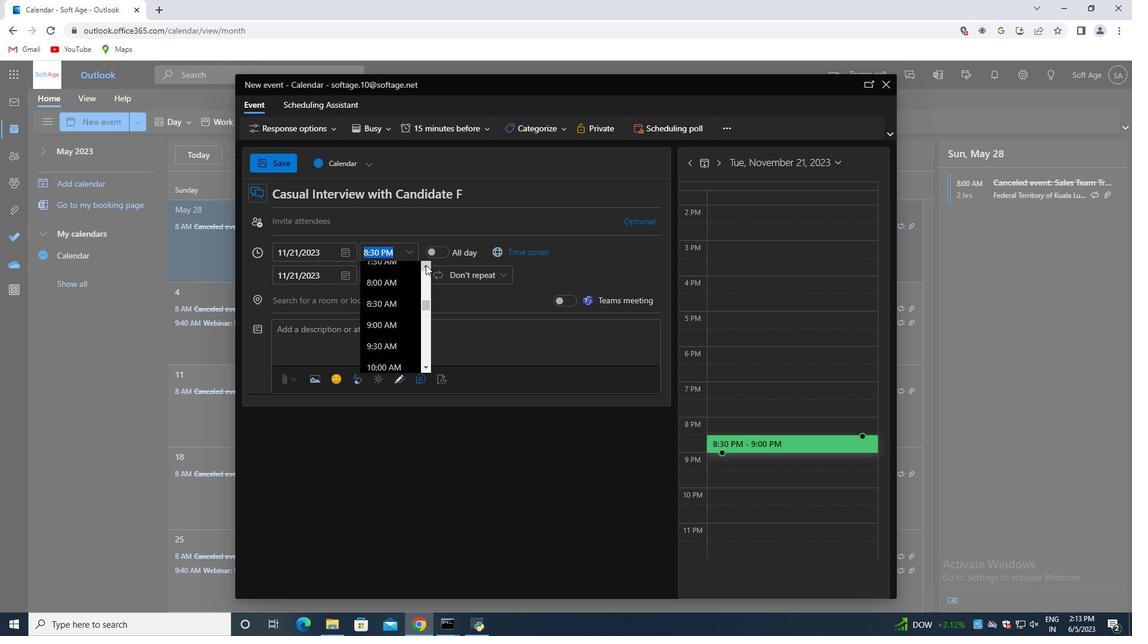 
Action: Mouse moved to (391, 320)
Screenshot: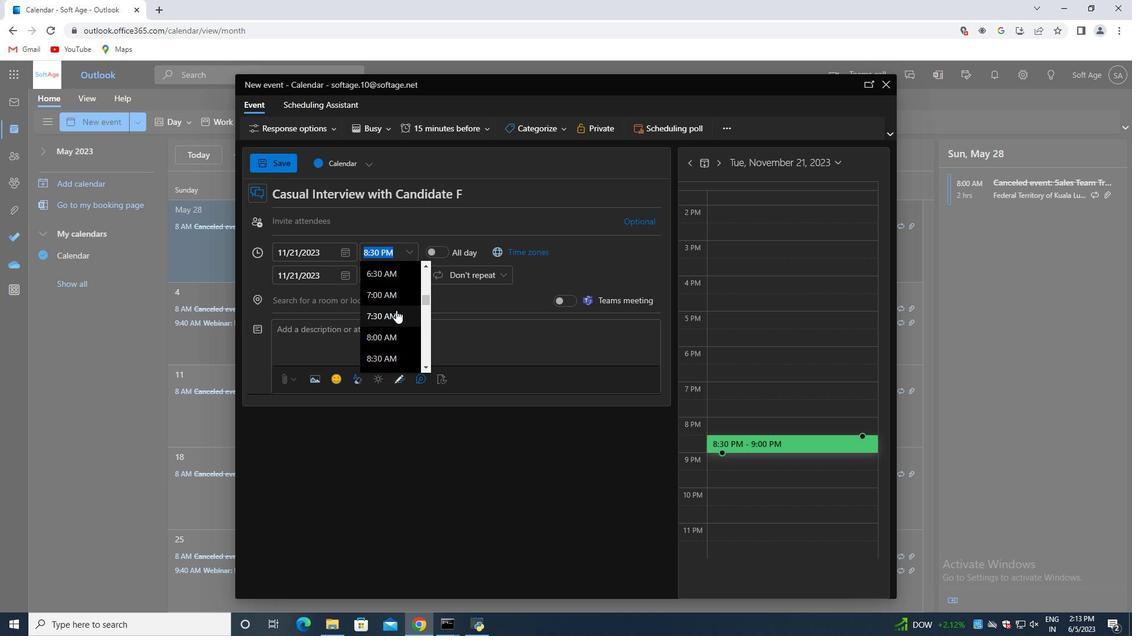
Action: Mouse pressed left at (391, 320)
Screenshot: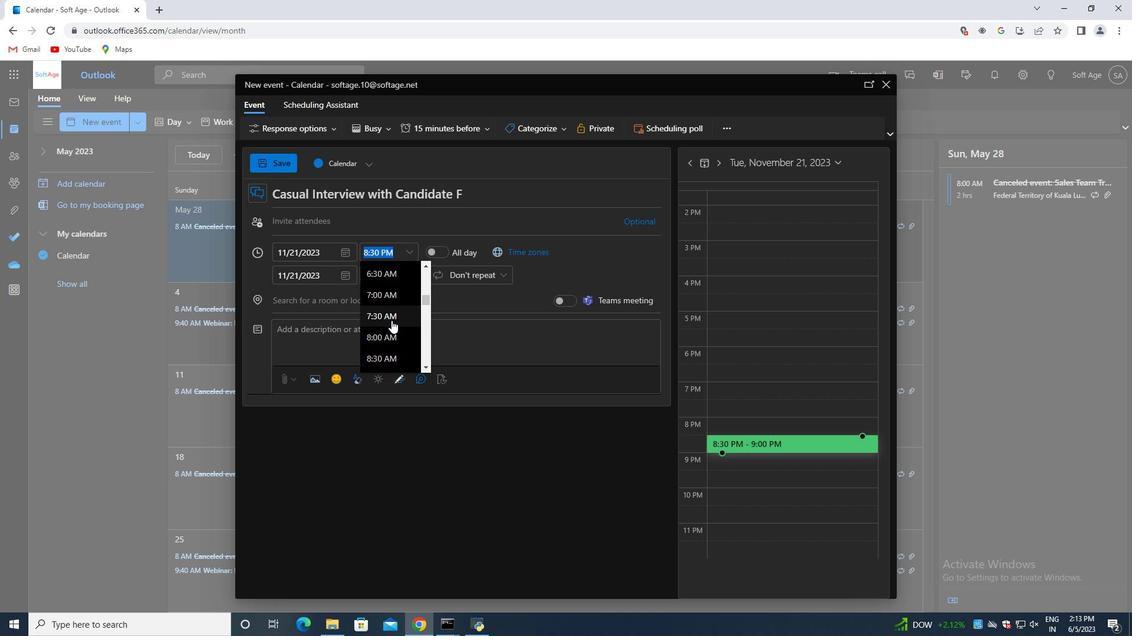 
Action: Mouse moved to (412, 276)
Screenshot: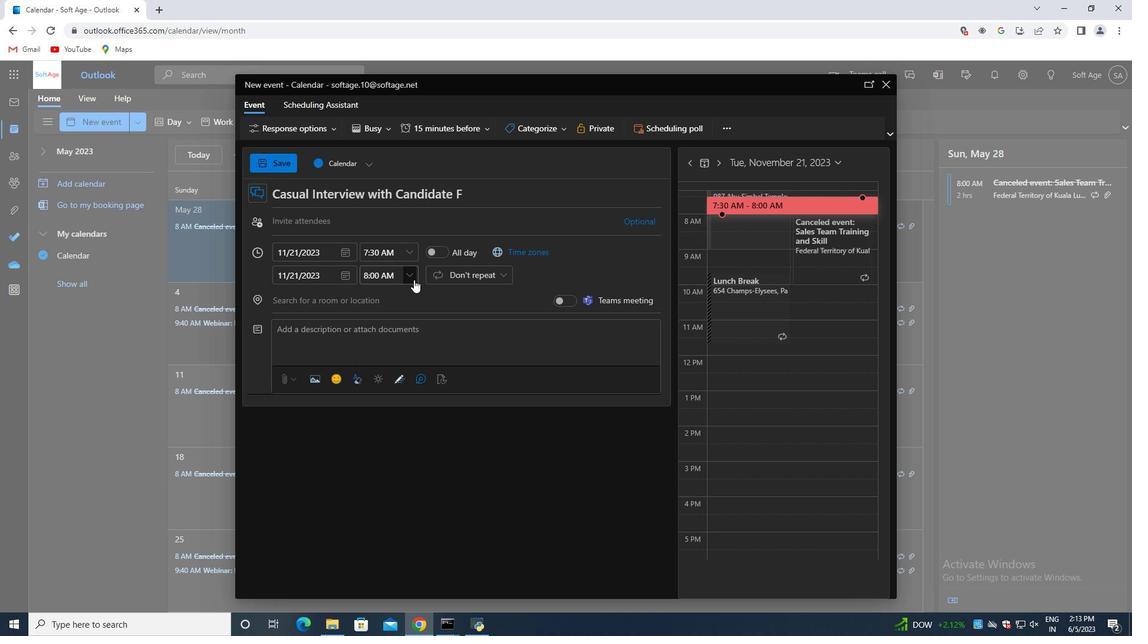 
Action: Mouse pressed left at (412, 276)
Screenshot: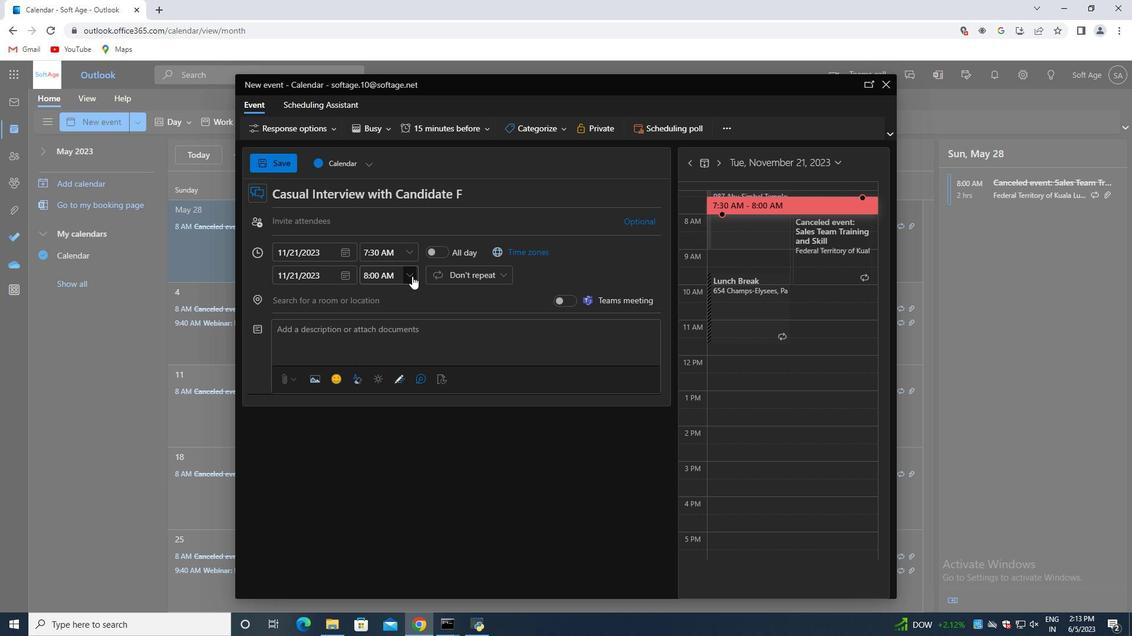 
Action: Mouse moved to (392, 354)
Screenshot: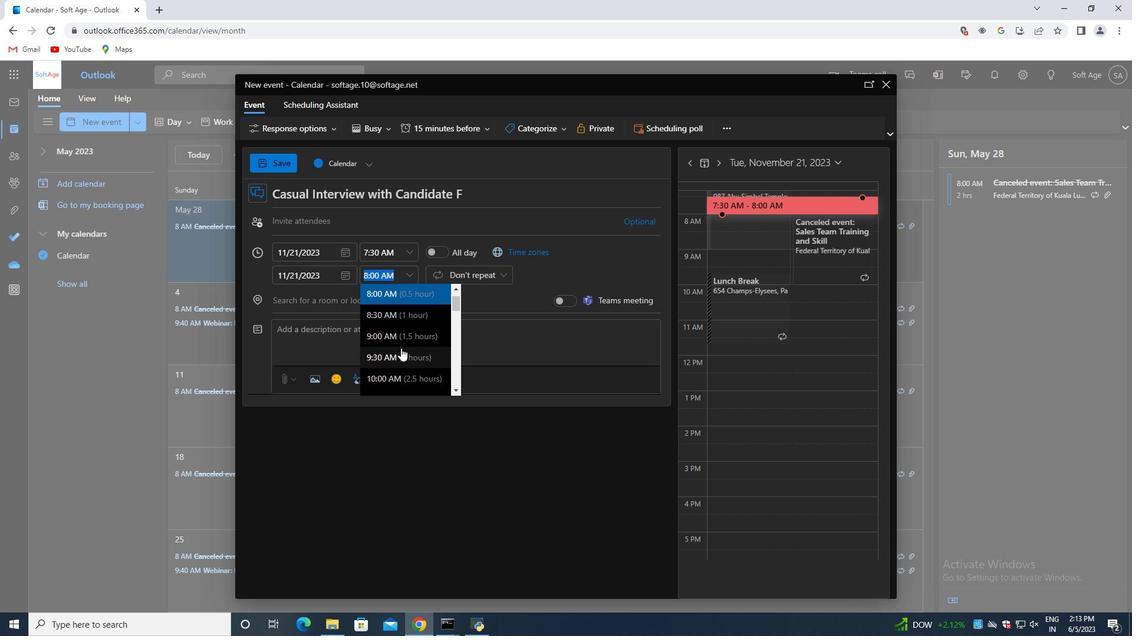 
Action: Mouse pressed left at (392, 354)
Screenshot: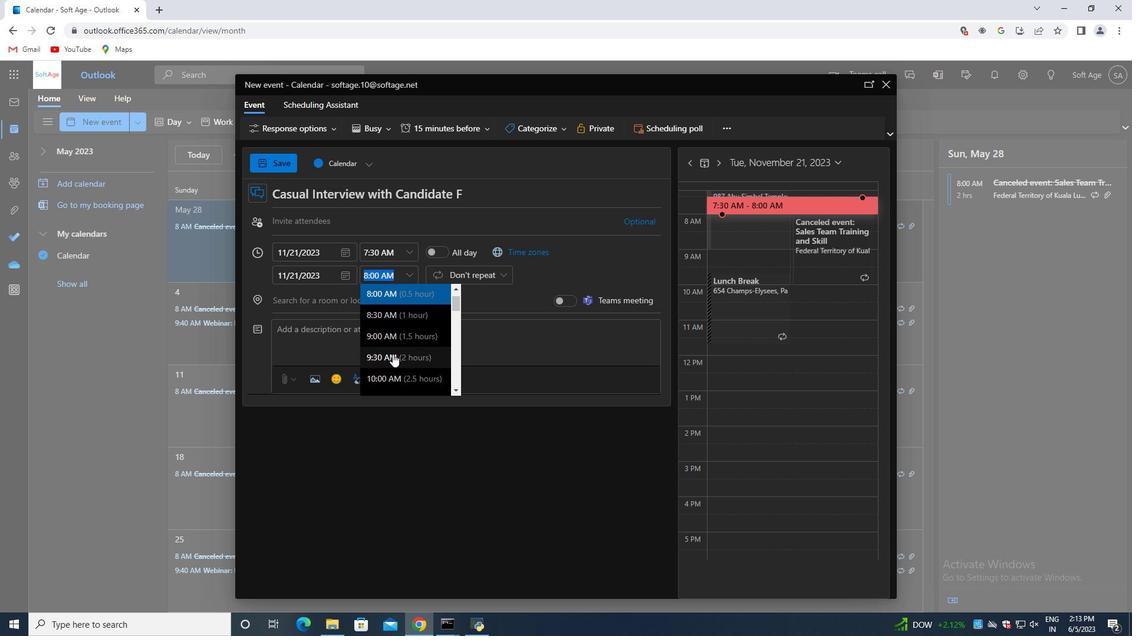 
Action: Mouse moved to (344, 222)
Screenshot: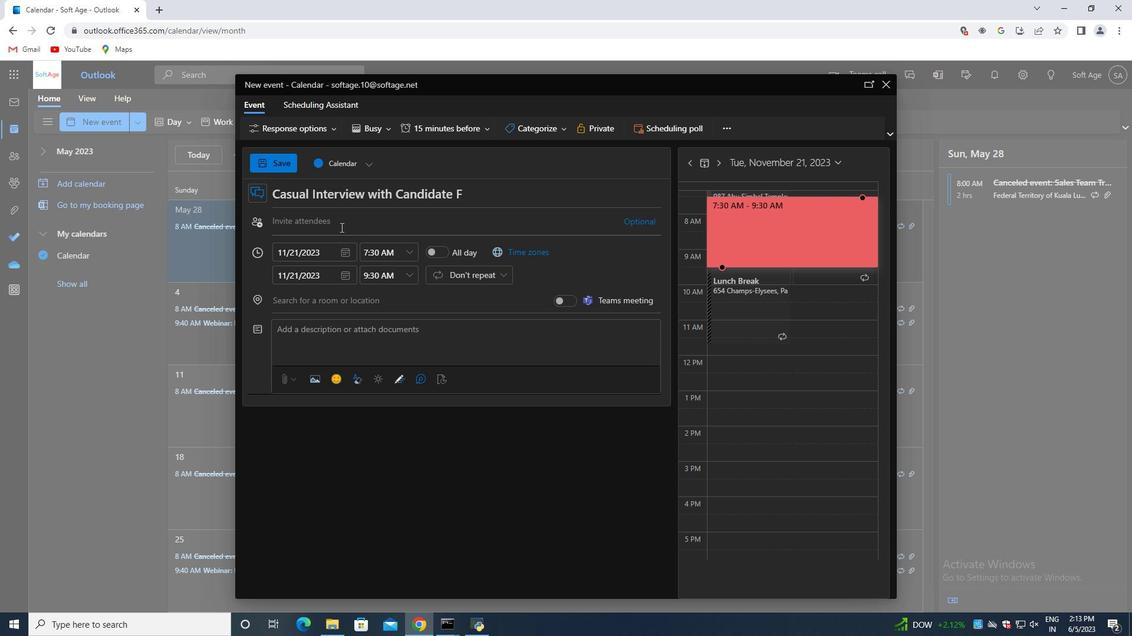 
Action: Mouse pressed left at (344, 222)
Screenshot: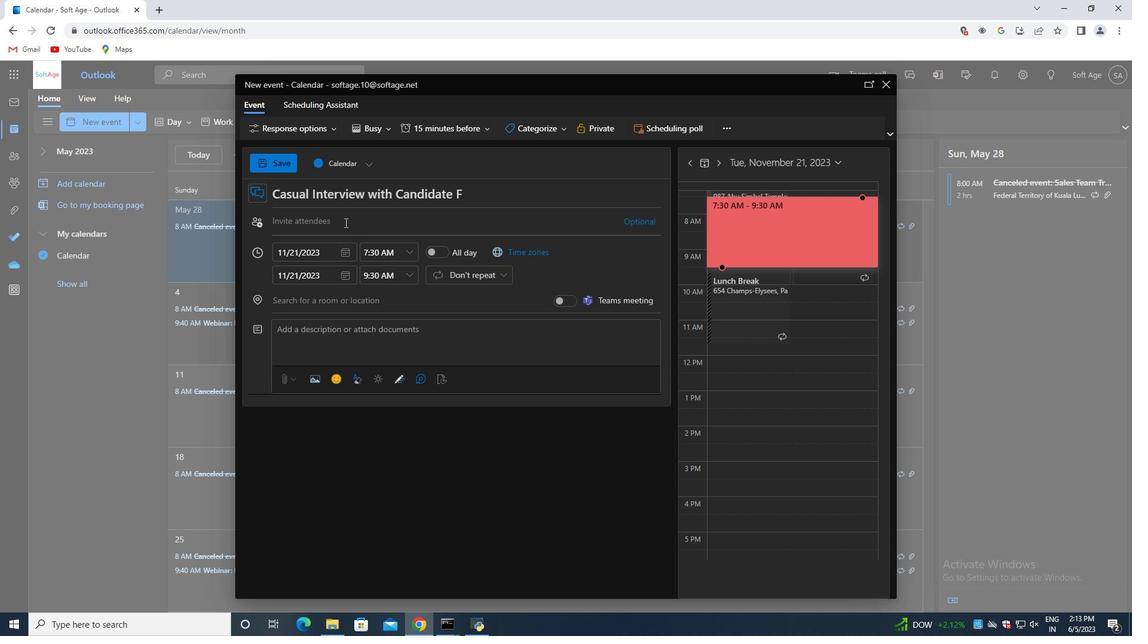 
Action: Key pressed softage.4<Key.shift>@softage.net<Key.enter>softage.5<Key.shift>@softage.net<Key.enter>
Screenshot: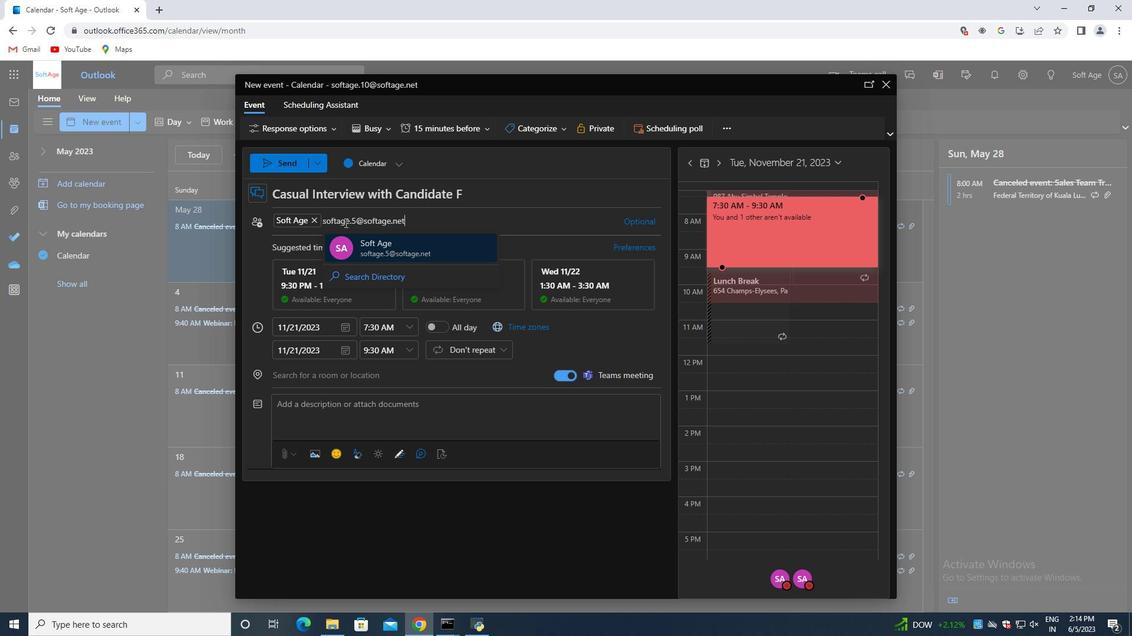 
Action: Mouse moved to (468, 135)
Screenshot: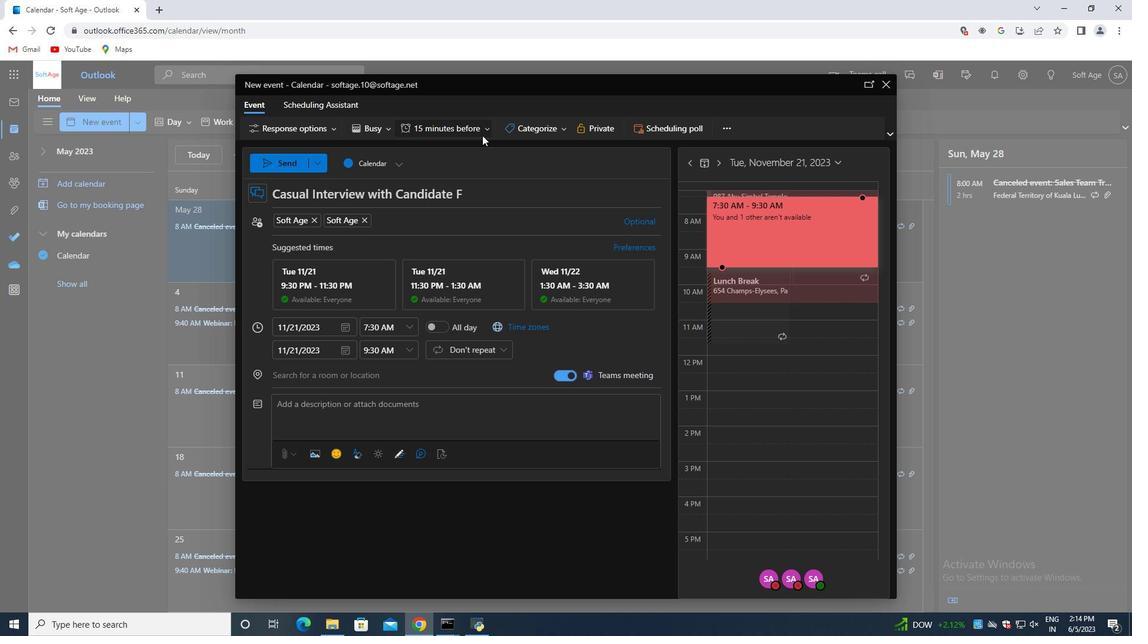 
Action: Mouse pressed left at (468, 135)
Screenshot: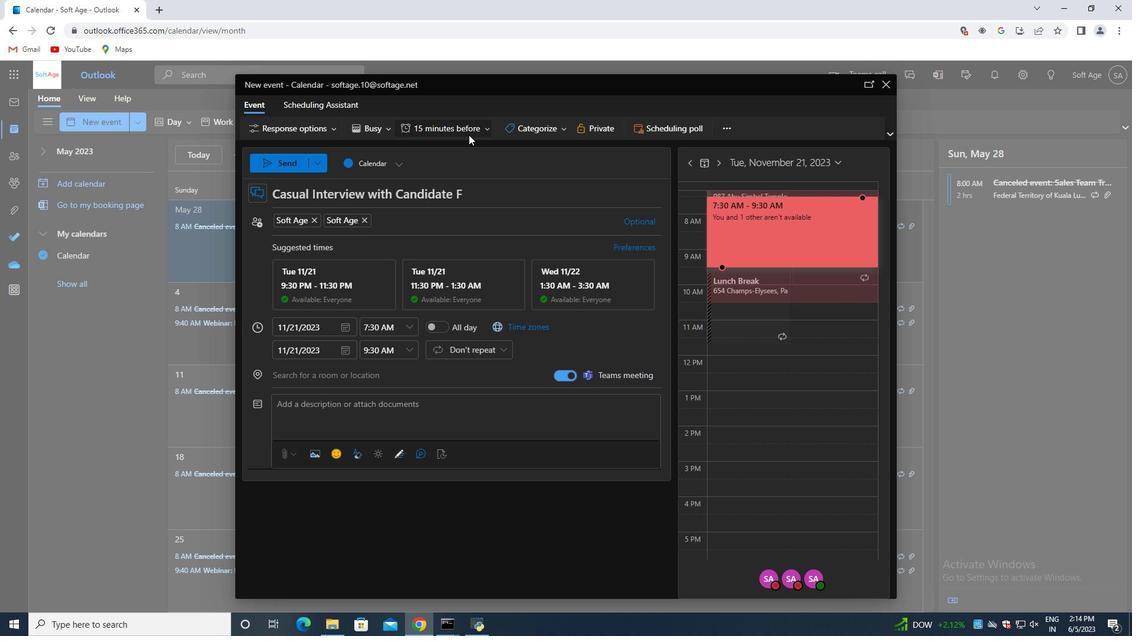 
Action: Mouse moved to (465, 174)
Screenshot: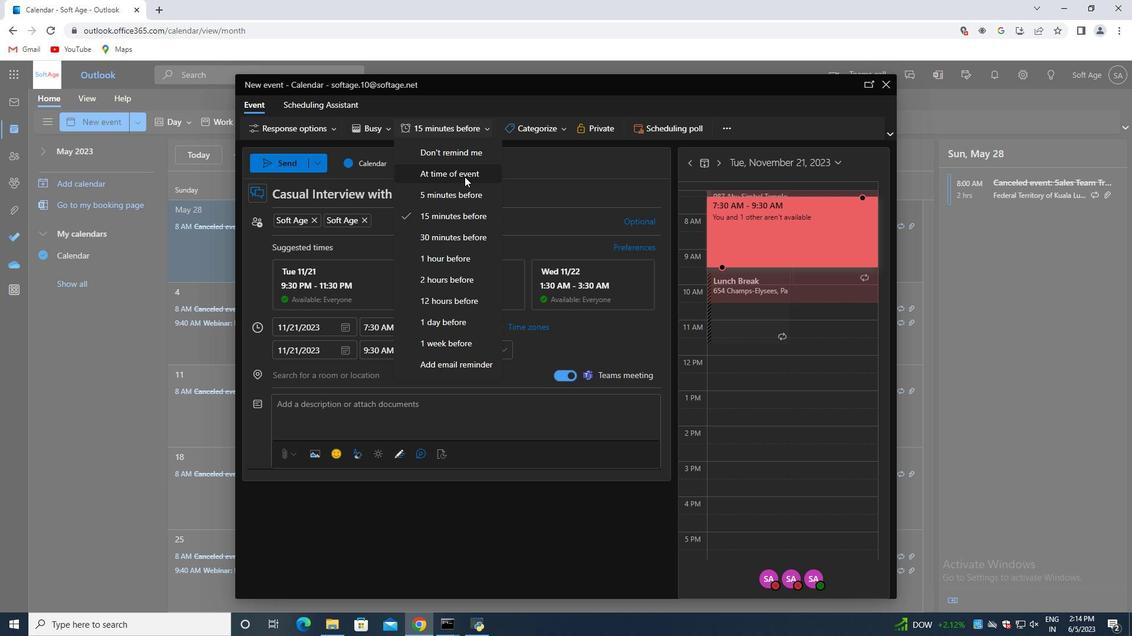 
Action: Mouse pressed left at (465, 174)
Screenshot: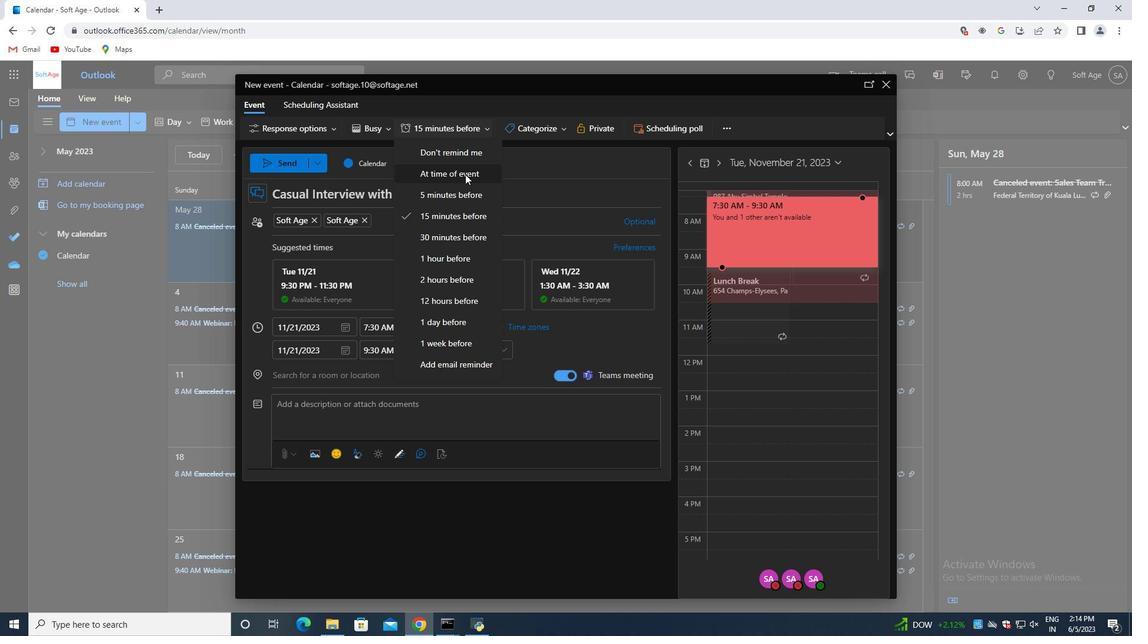 
Action: Mouse moved to (284, 166)
Screenshot: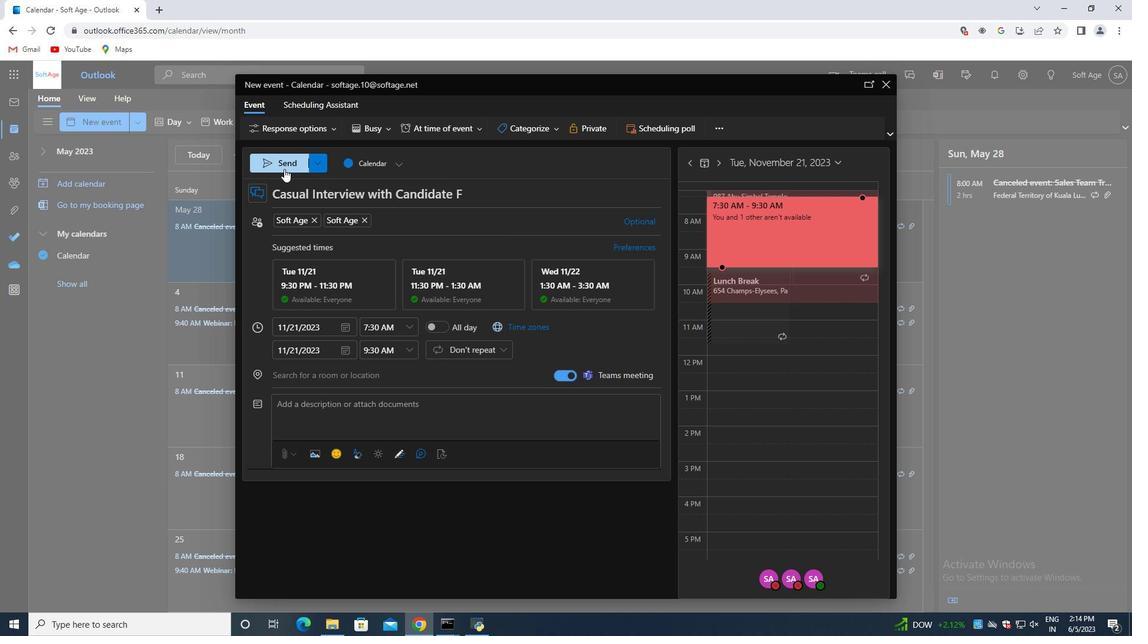 
Action: Mouse pressed left at (284, 166)
Screenshot: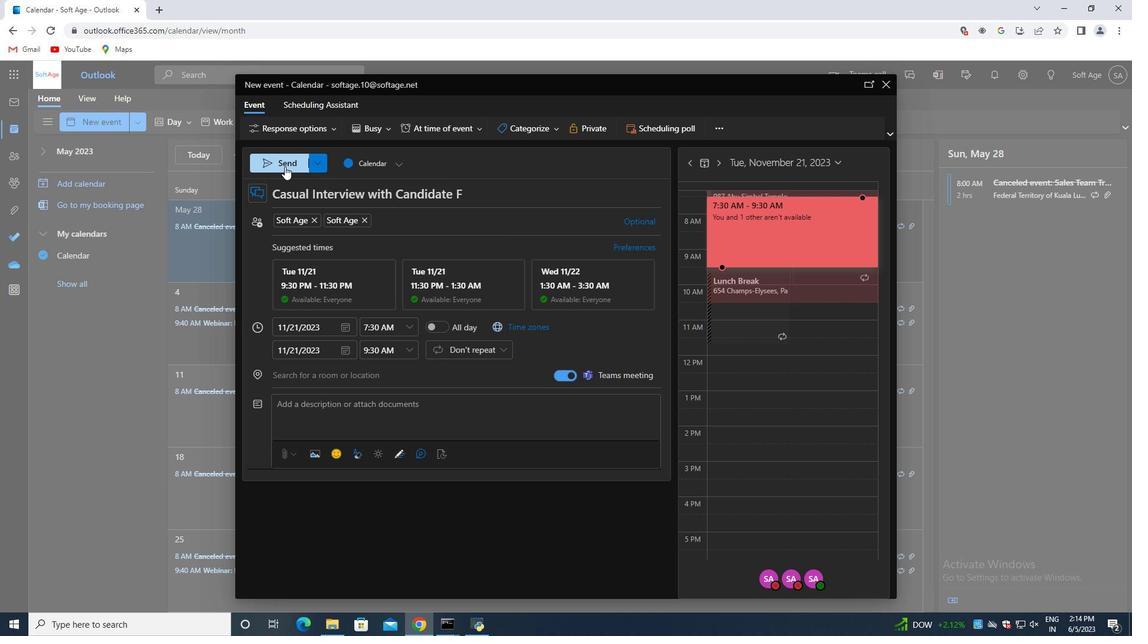 
